 Task: Create a due date automation trigger when advanced on, on the monday after a card is due add fields without custom field "Resume" set to a date more than 1 working days ago at 11:00 AM.
Action: Mouse moved to (815, 238)
Screenshot: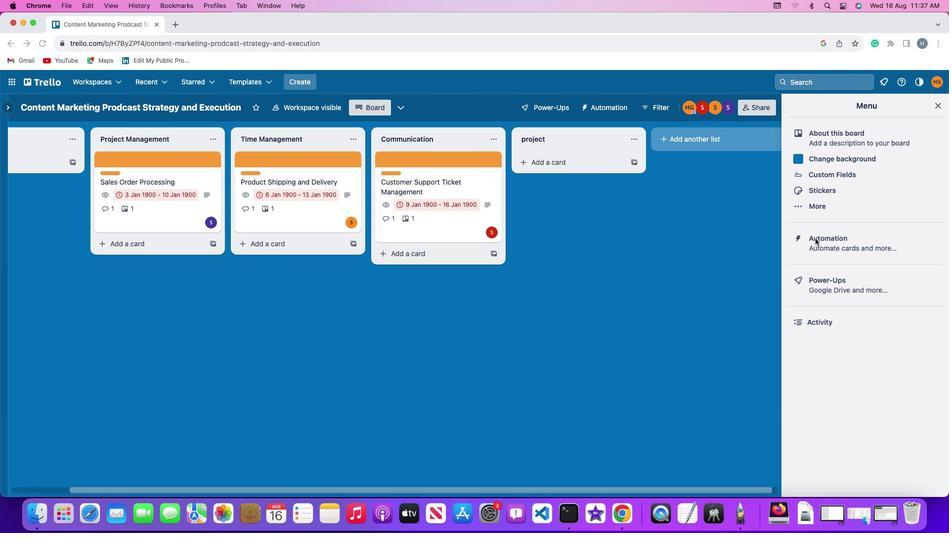 
Action: Mouse pressed left at (815, 238)
Screenshot: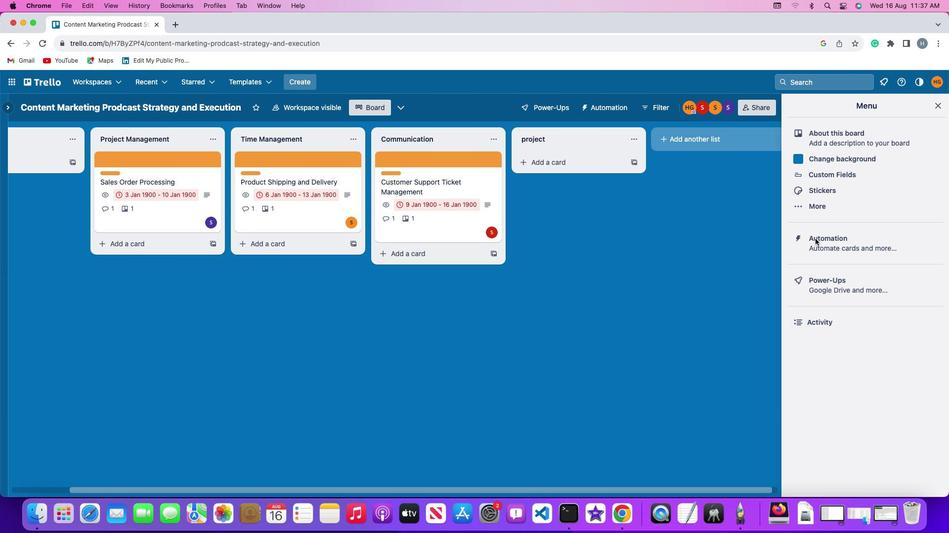 
Action: Mouse pressed left at (815, 238)
Screenshot: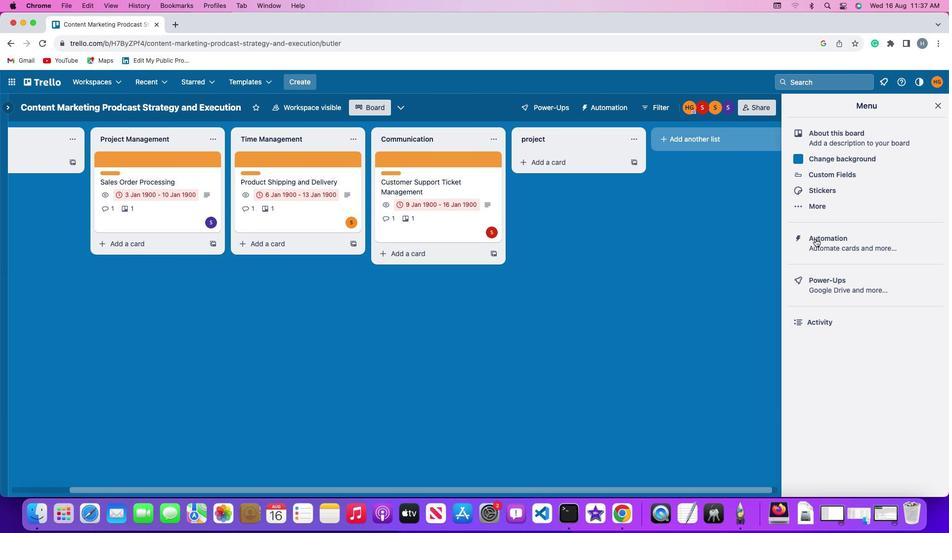 
Action: Mouse moved to (72, 230)
Screenshot: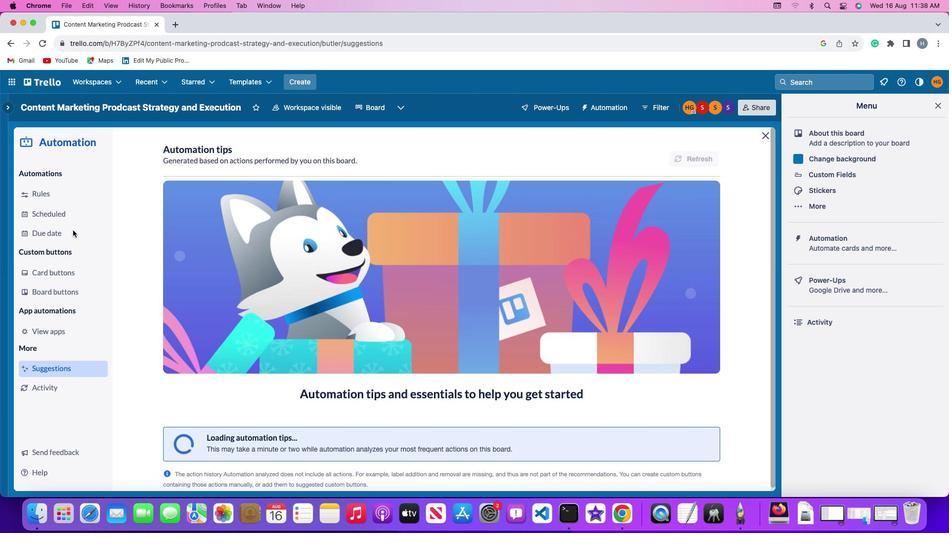 
Action: Mouse pressed left at (72, 230)
Screenshot: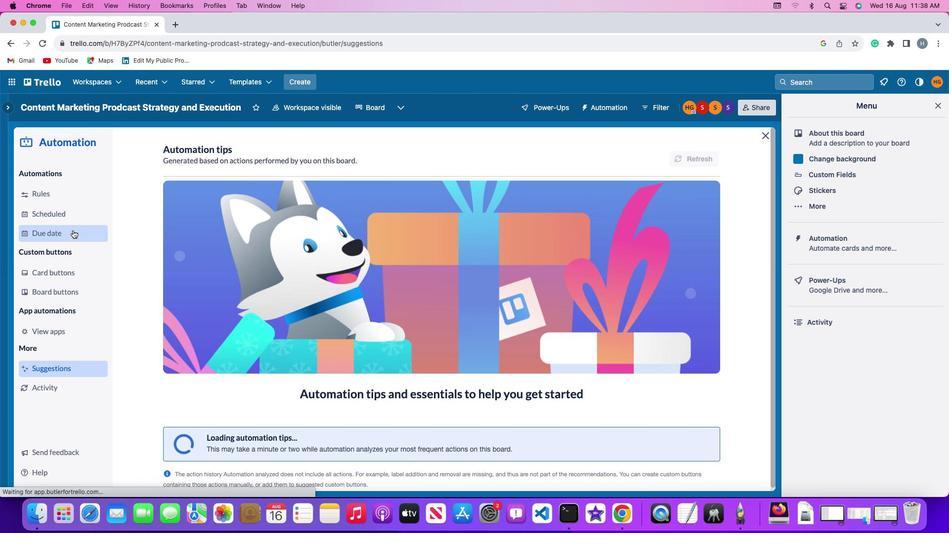 
Action: Mouse moved to (670, 149)
Screenshot: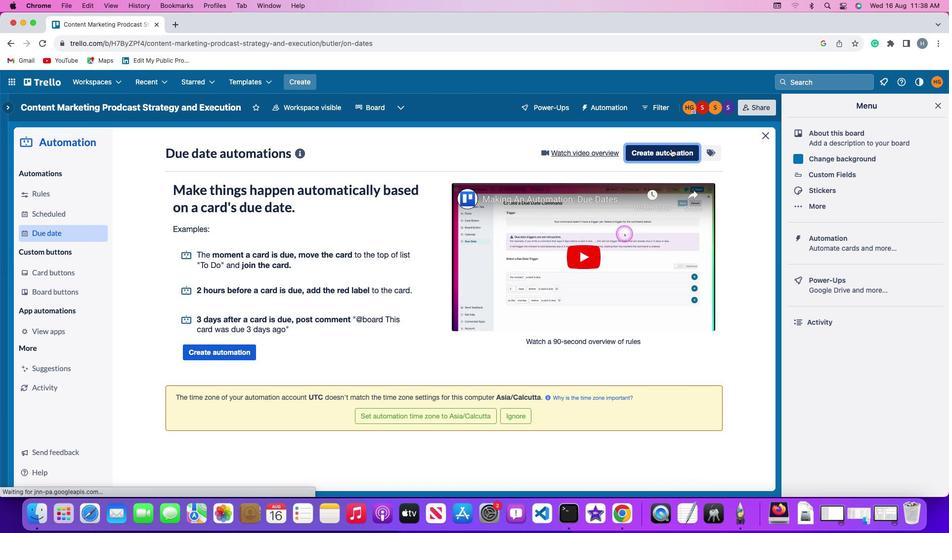 
Action: Mouse pressed left at (670, 149)
Screenshot: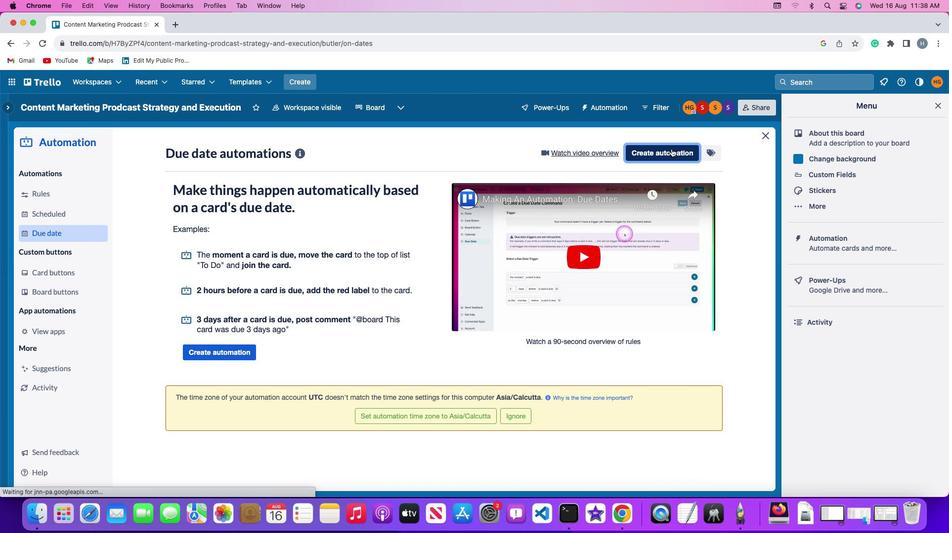 
Action: Mouse moved to (195, 246)
Screenshot: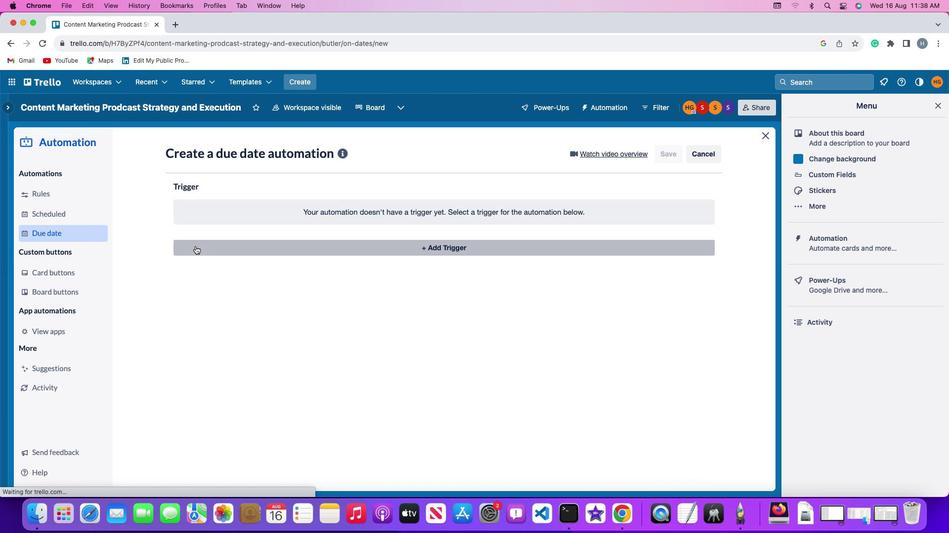 
Action: Mouse pressed left at (195, 246)
Screenshot: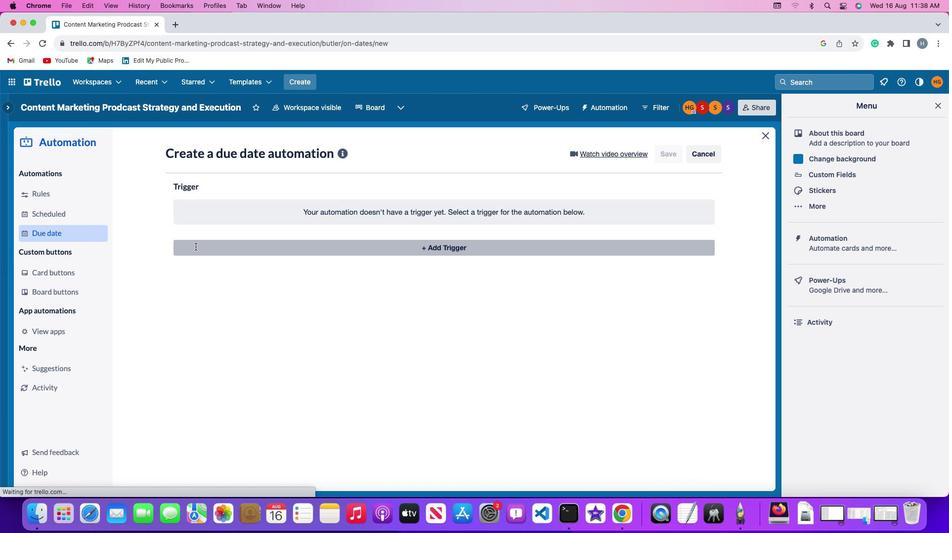 
Action: Mouse moved to (218, 433)
Screenshot: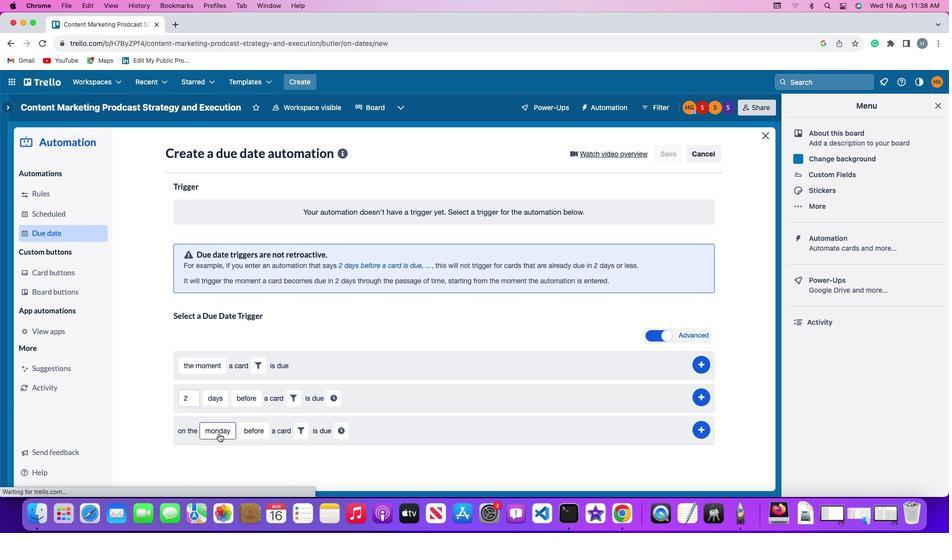 
Action: Mouse pressed left at (218, 433)
Screenshot: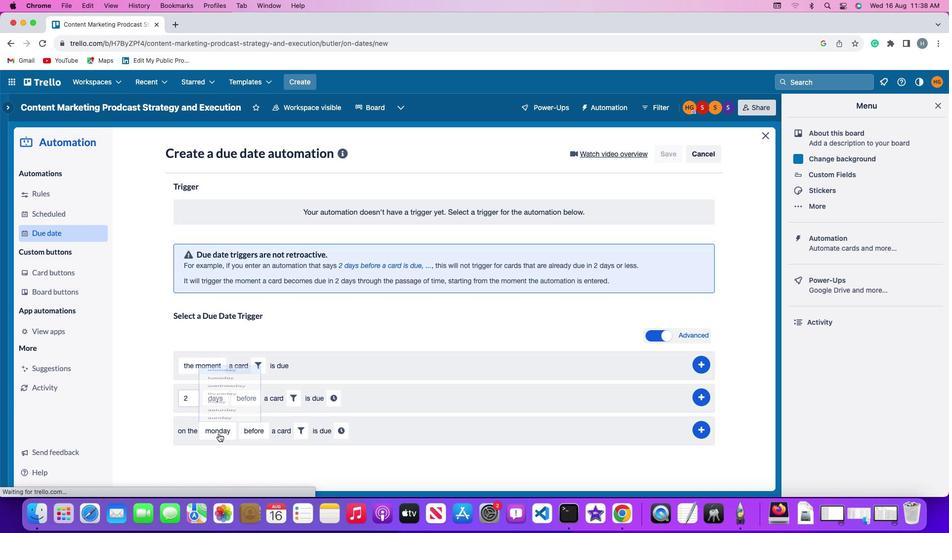 
Action: Mouse moved to (240, 294)
Screenshot: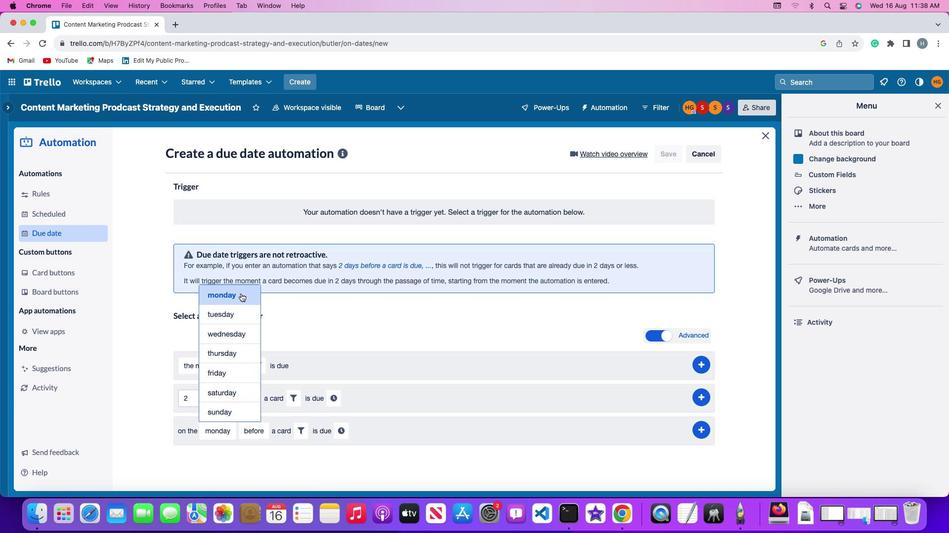 
Action: Mouse pressed left at (240, 294)
Screenshot: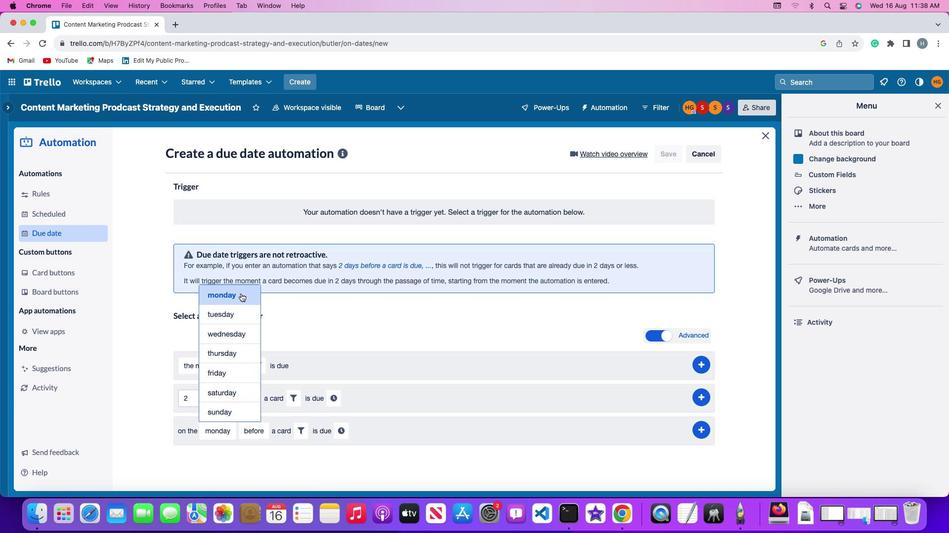 
Action: Mouse moved to (252, 430)
Screenshot: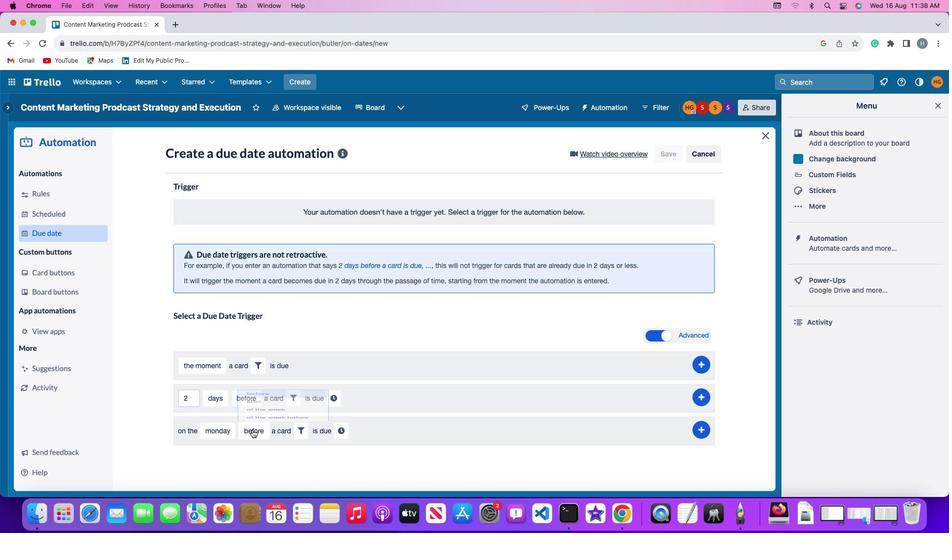 
Action: Mouse pressed left at (252, 430)
Screenshot: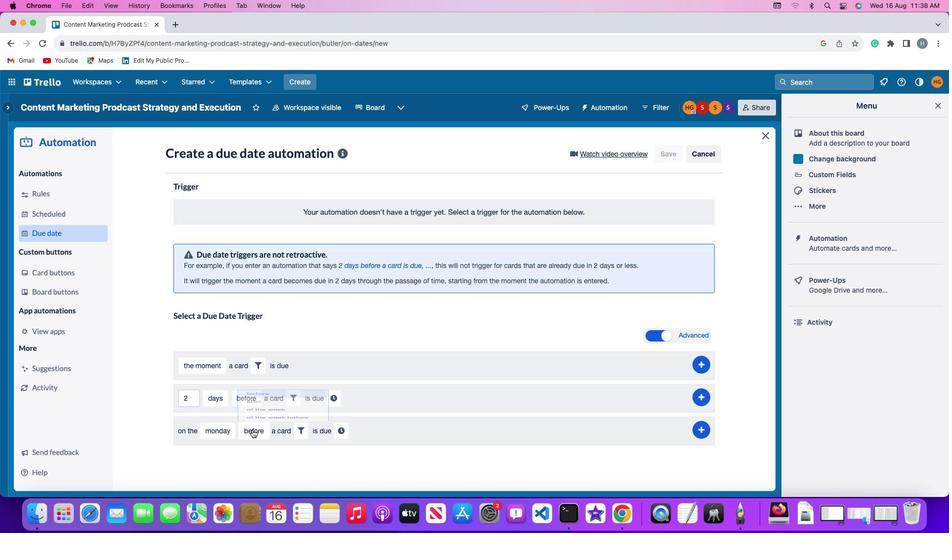 
Action: Mouse moved to (265, 370)
Screenshot: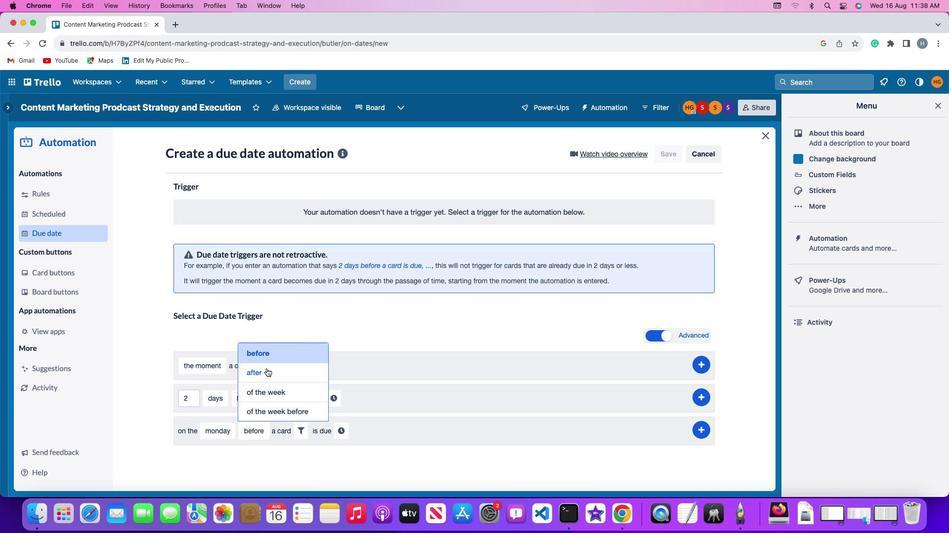 
Action: Mouse pressed left at (265, 370)
Screenshot: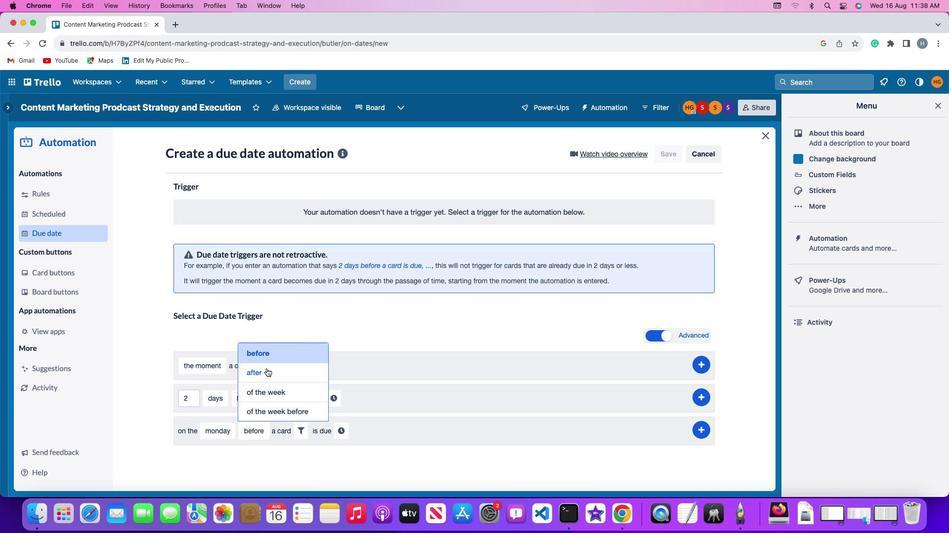 
Action: Mouse moved to (295, 431)
Screenshot: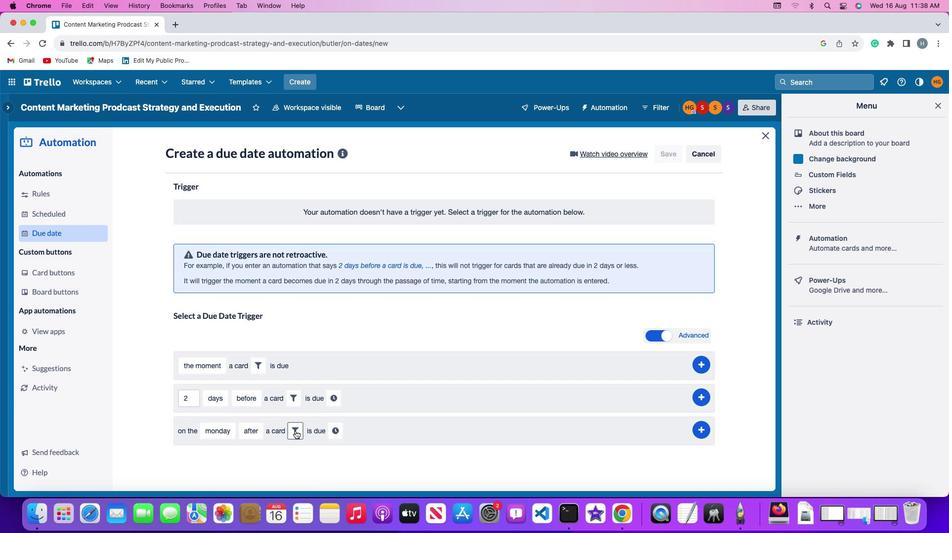 
Action: Mouse pressed left at (295, 431)
Screenshot: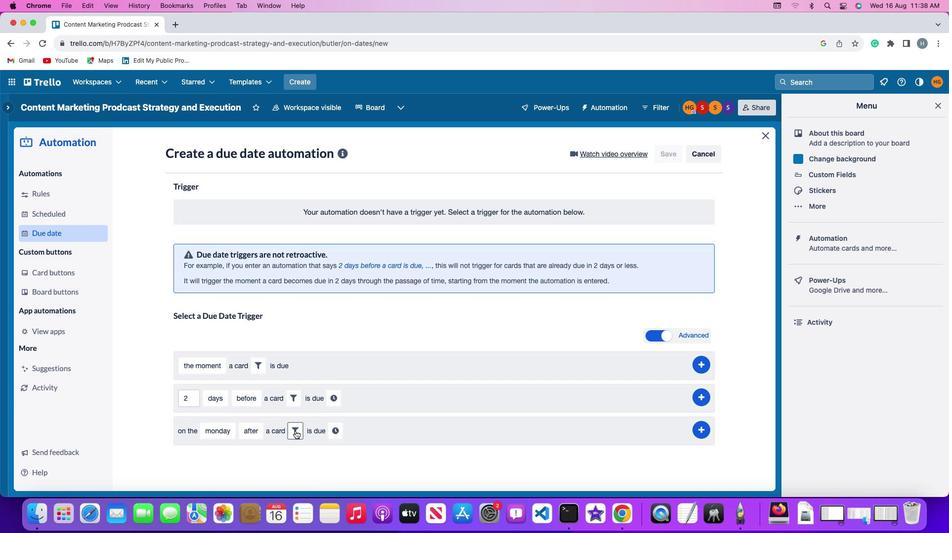 
Action: Mouse moved to (460, 463)
Screenshot: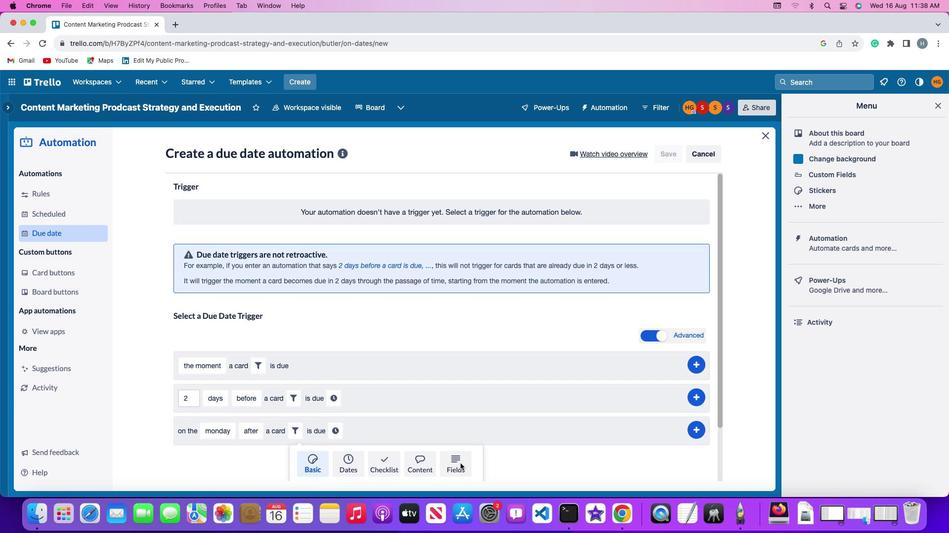 
Action: Mouse pressed left at (460, 463)
Screenshot: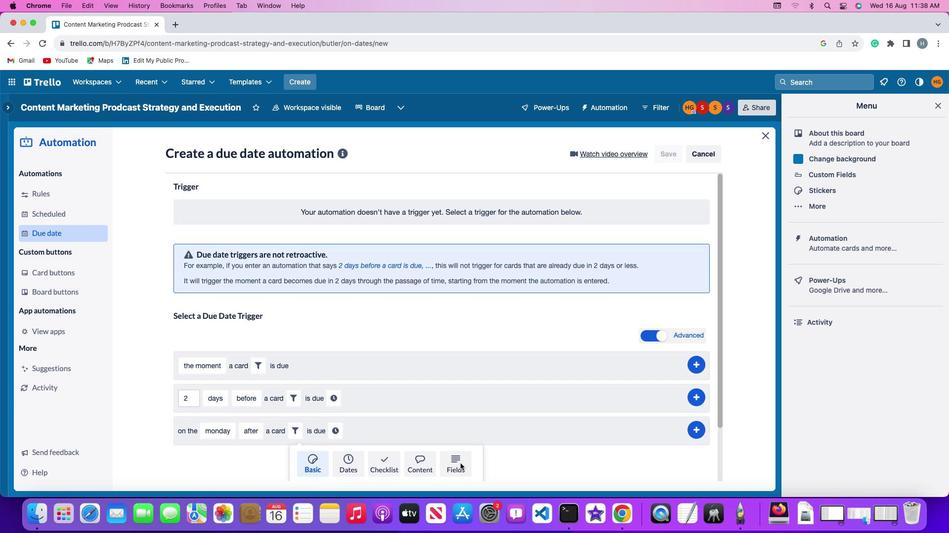
Action: Mouse moved to (263, 471)
Screenshot: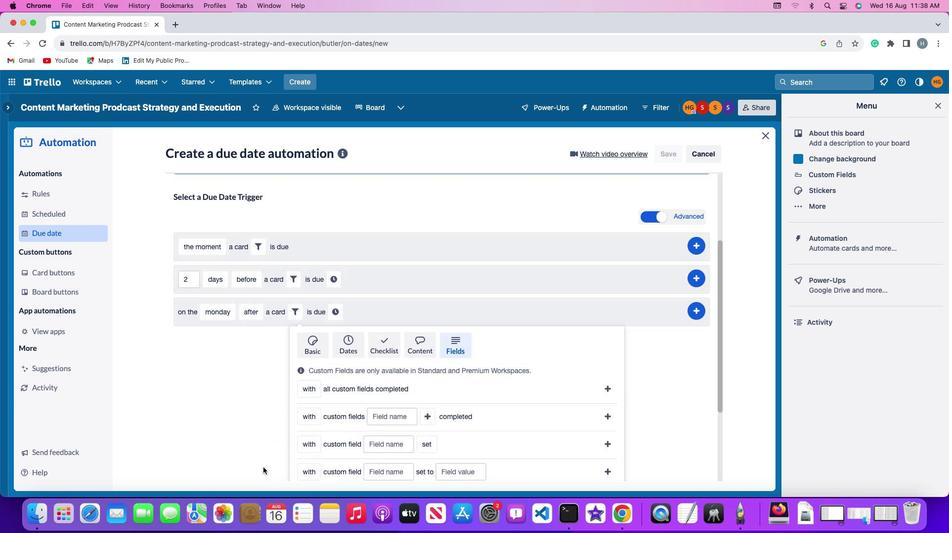 
Action: Mouse scrolled (263, 471) with delta (0, 0)
Screenshot: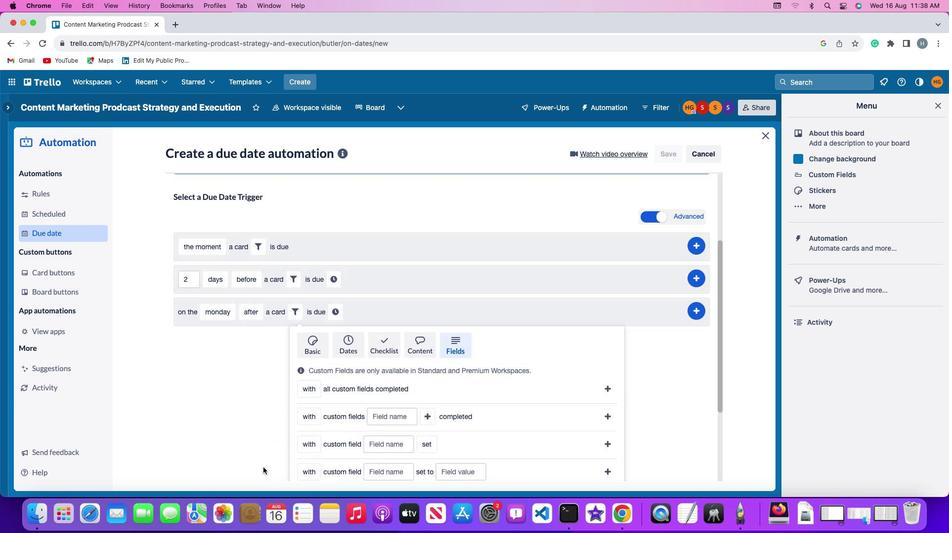
Action: Mouse scrolled (263, 471) with delta (0, 0)
Screenshot: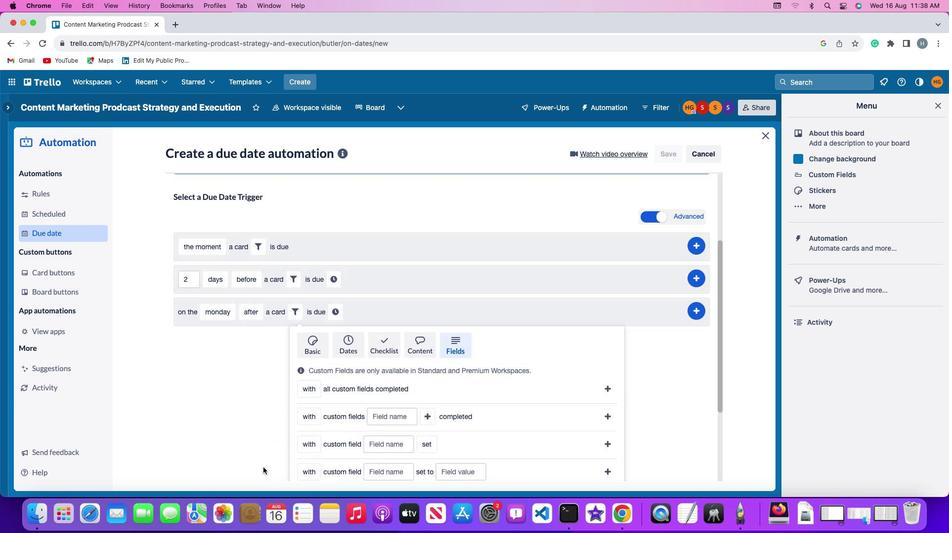 
Action: Mouse scrolled (263, 471) with delta (0, -1)
Screenshot: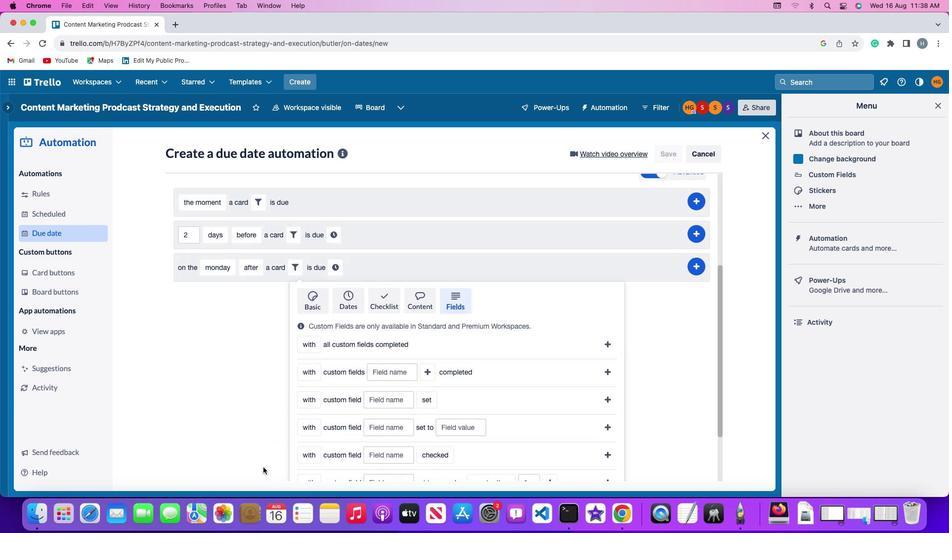 
Action: Mouse moved to (263, 470)
Screenshot: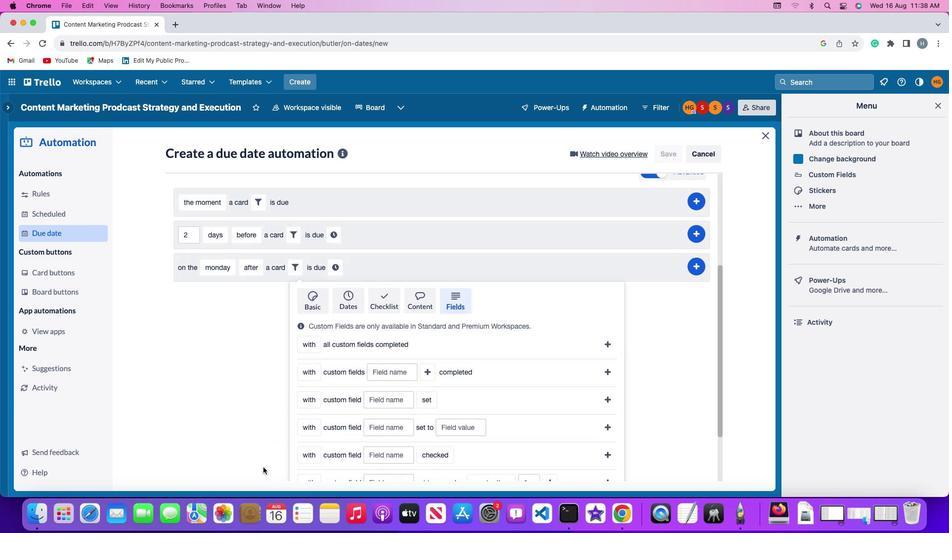 
Action: Mouse scrolled (263, 470) with delta (0, -2)
Screenshot: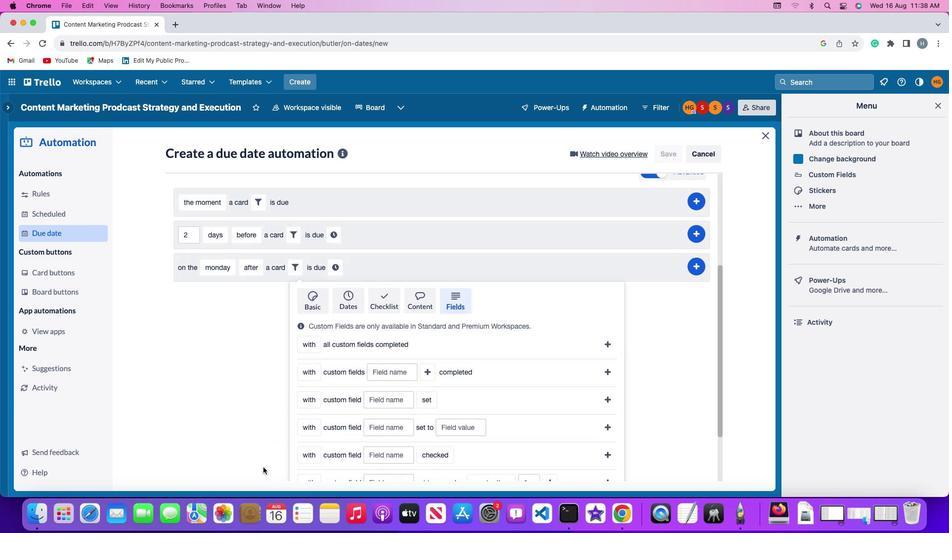 
Action: Mouse moved to (263, 468)
Screenshot: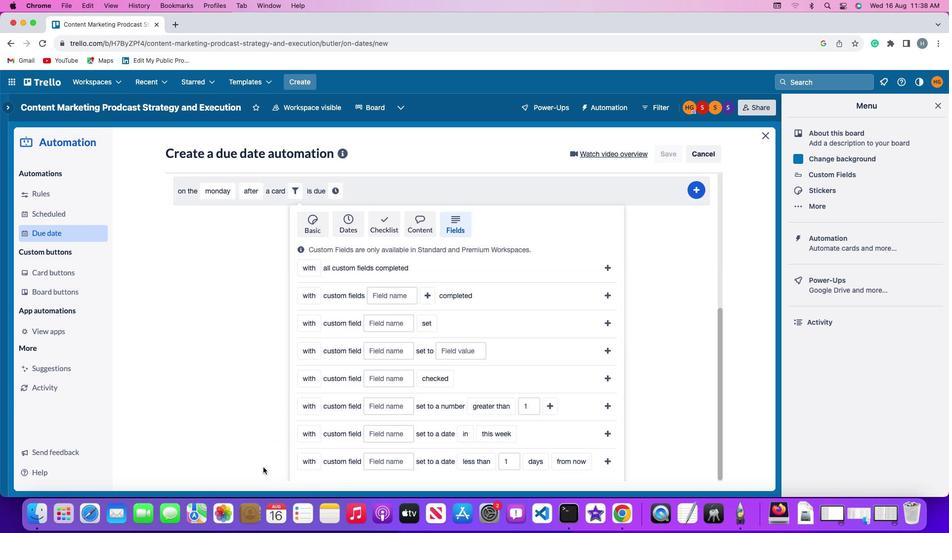 
Action: Mouse scrolled (263, 468) with delta (0, -2)
Screenshot: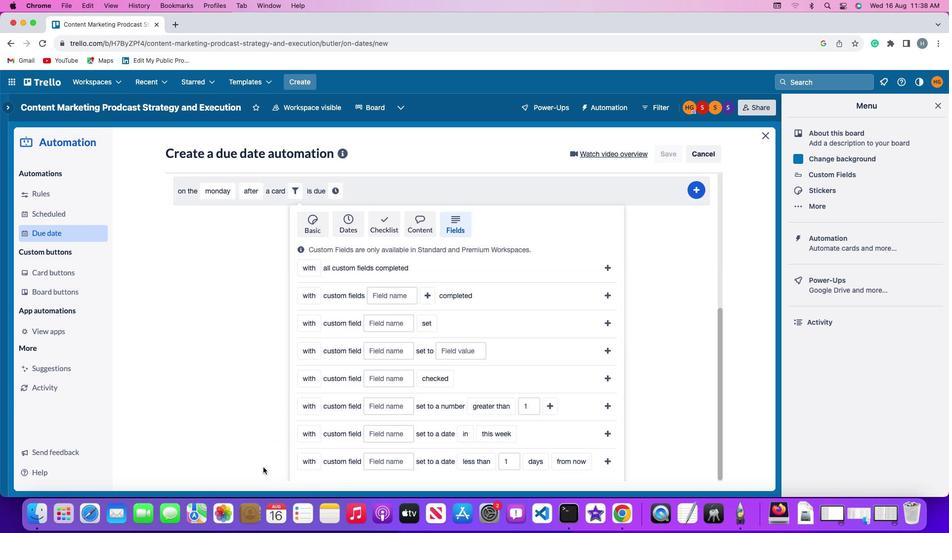 
Action: Mouse moved to (263, 467)
Screenshot: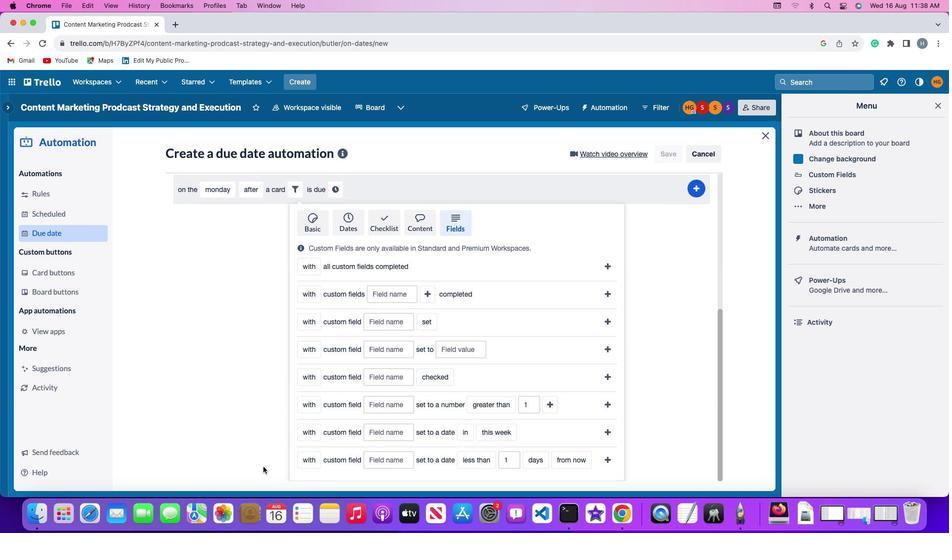 
Action: Mouse scrolled (263, 467) with delta (0, 0)
Screenshot: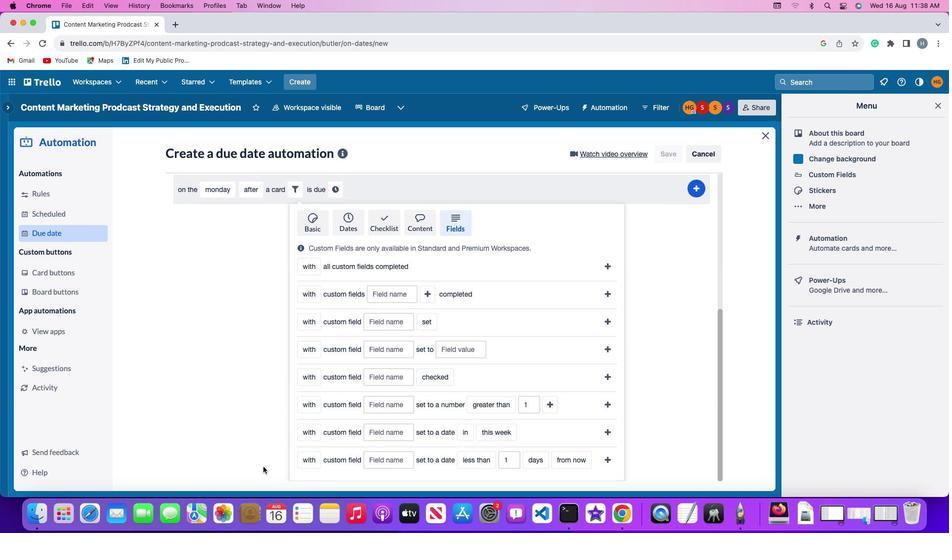 
Action: Mouse scrolled (263, 467) with delta (0, 0)
Screenshot: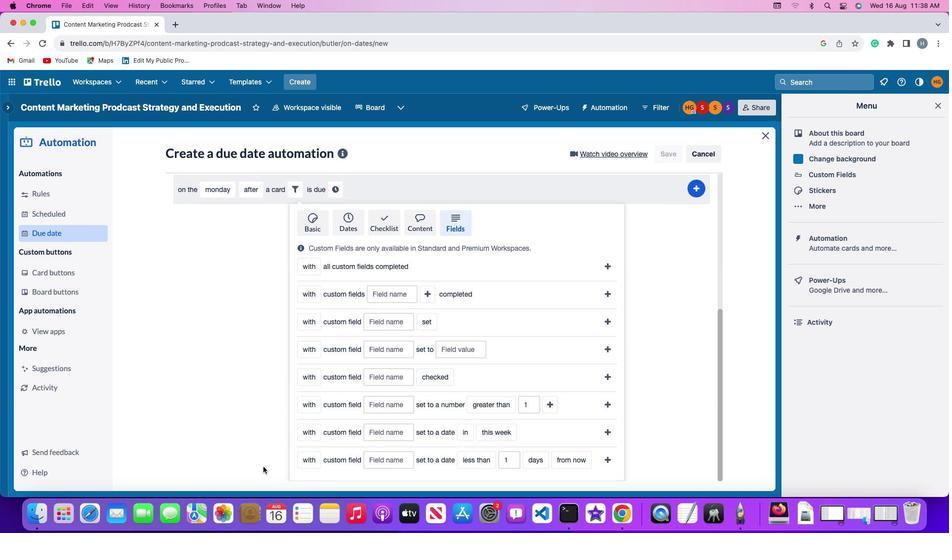 
Action: Mouse scrolled (263, 467) with delta (0, -1)
Screenshot: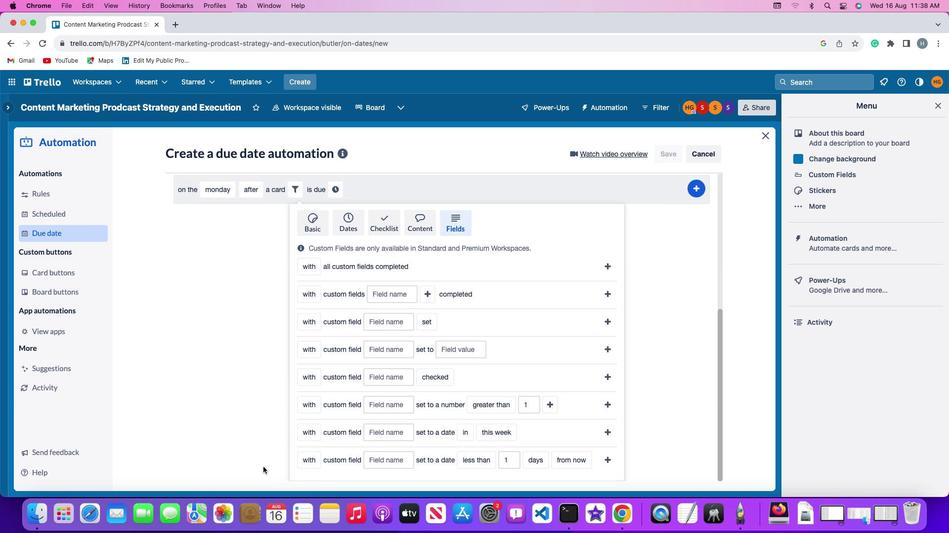 
Action: Mouse scrolled (263, 467) with delta (0, -2)
Screenshot: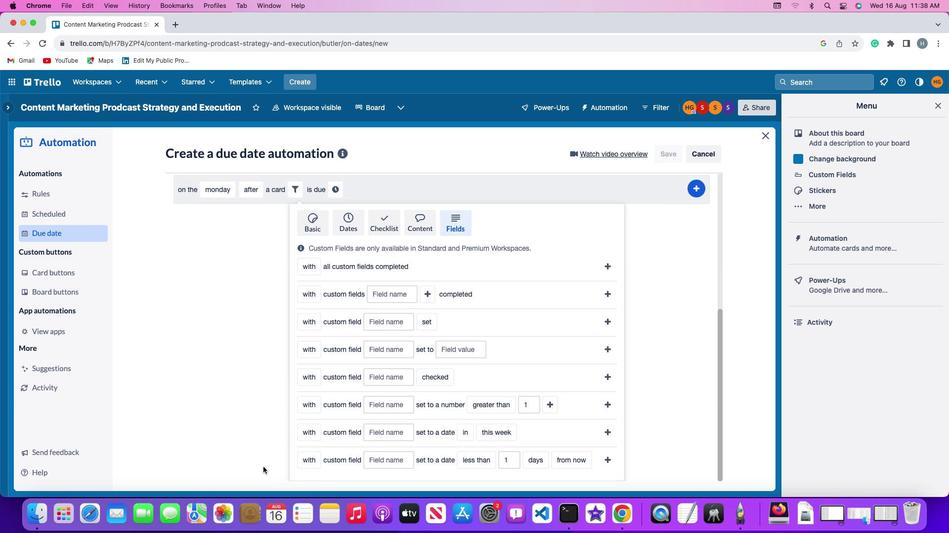 
Action: Mouse scrolled (263, 467) with delta (0, -2)
Screenshot: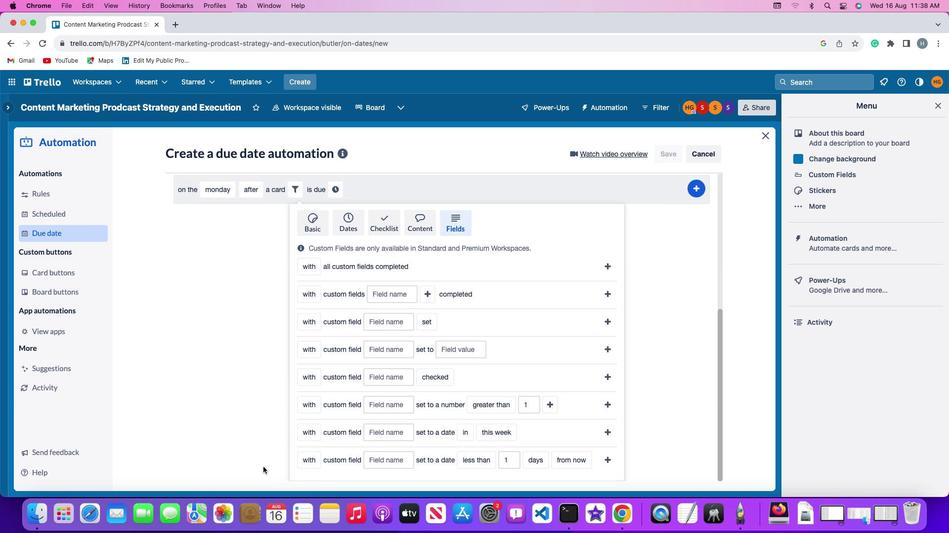 
Action: Mouse moved to (260, 464)
Screenshot: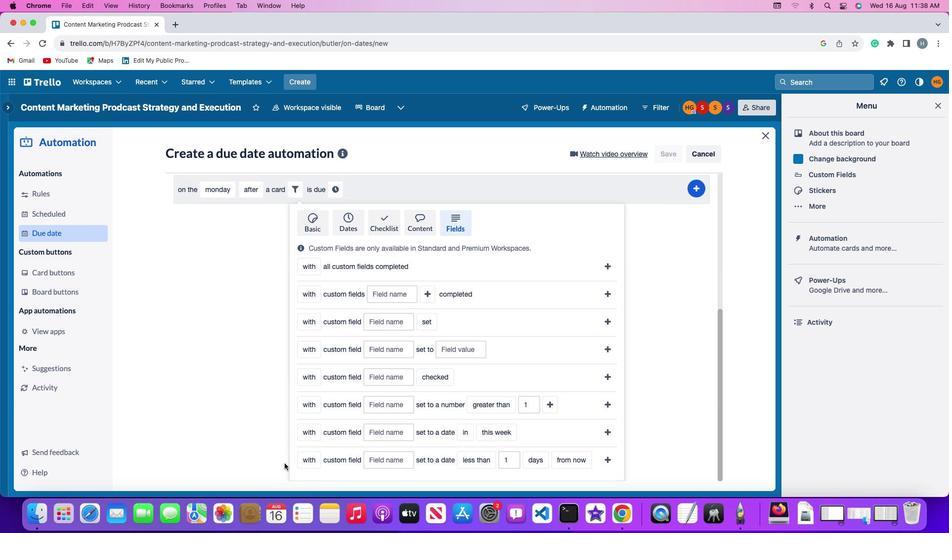 
Action: Mouse scrolled (260, 464) with delta (0, 0)
Screenshot: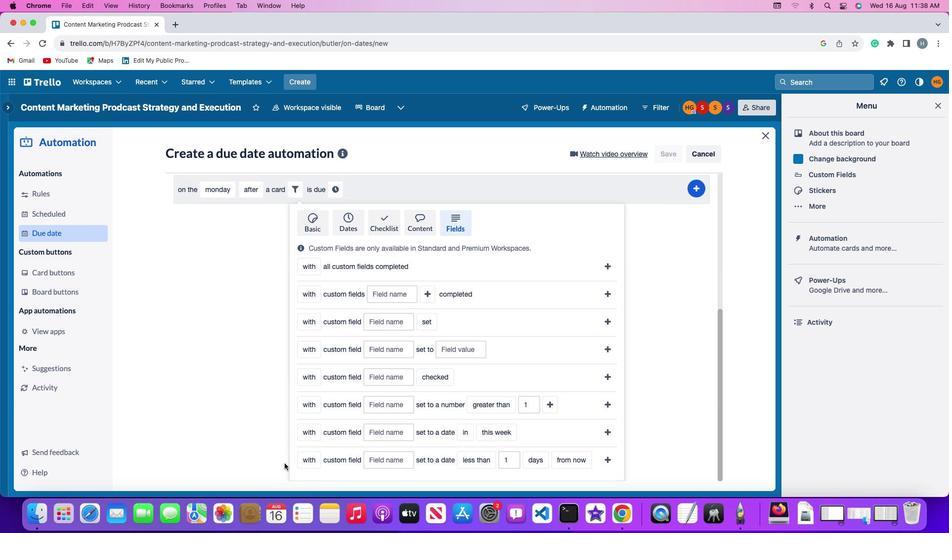 
Action: Mouse moved to (260, 464)
Screenshot: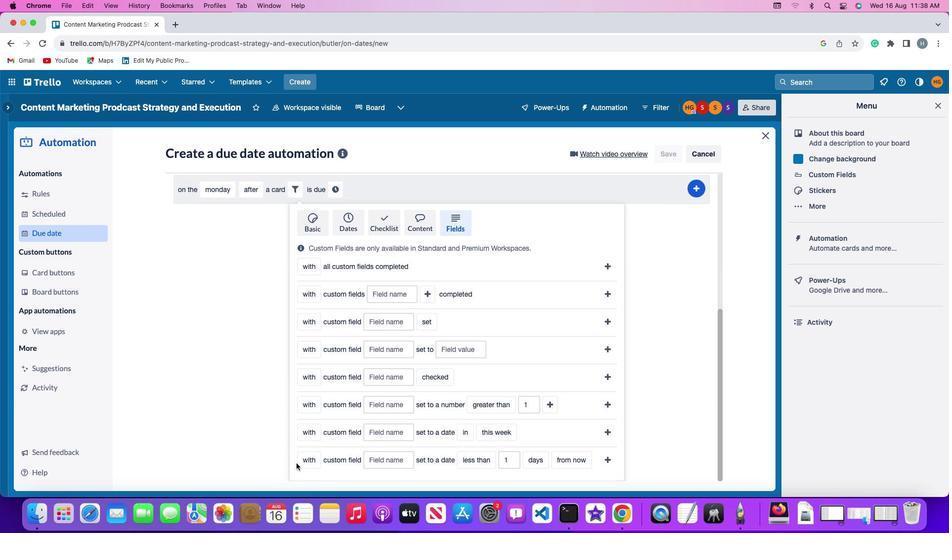 
Action: Mouse scrolled (260, 464) with delta (0, 0)
Screenshot: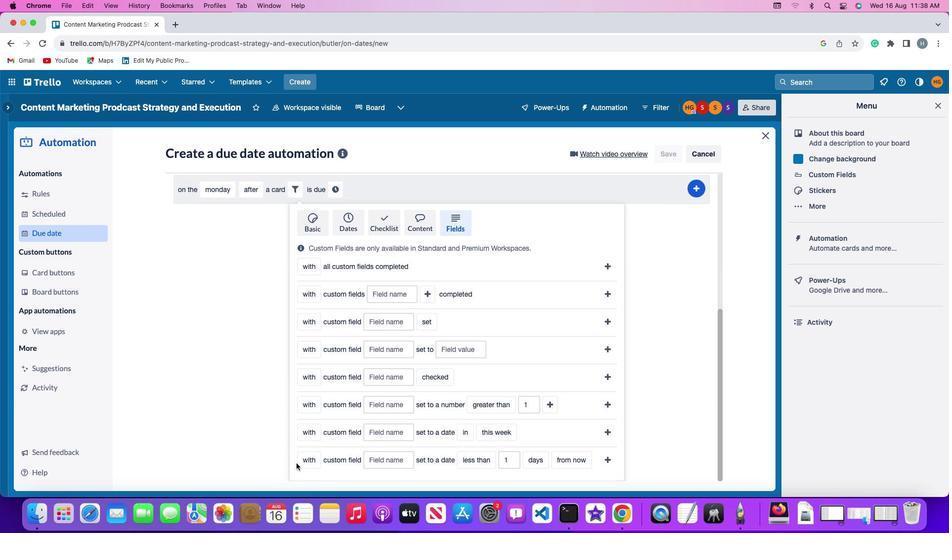 
Action: Mouse moved to (308, 460)
Screenshot: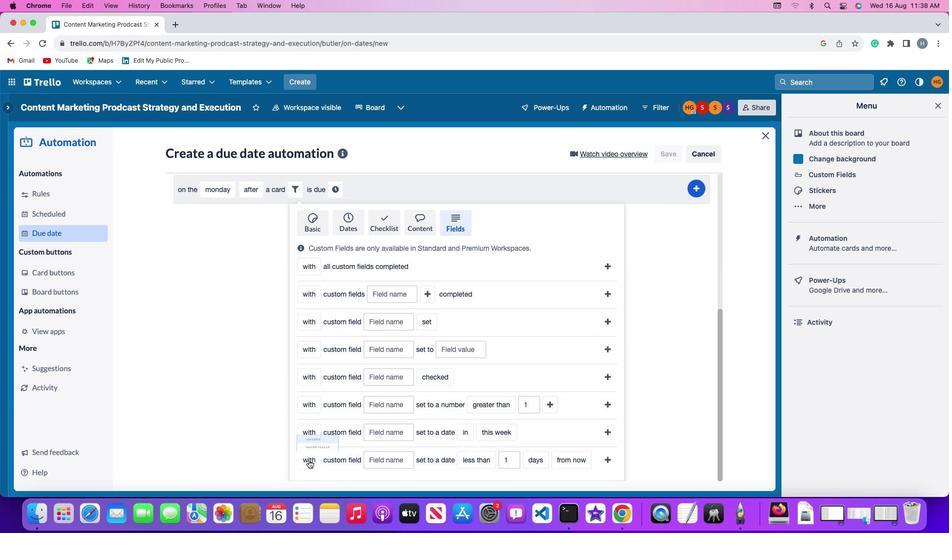 
Action: Mouse pressed left at (308, 460)
Screenshot: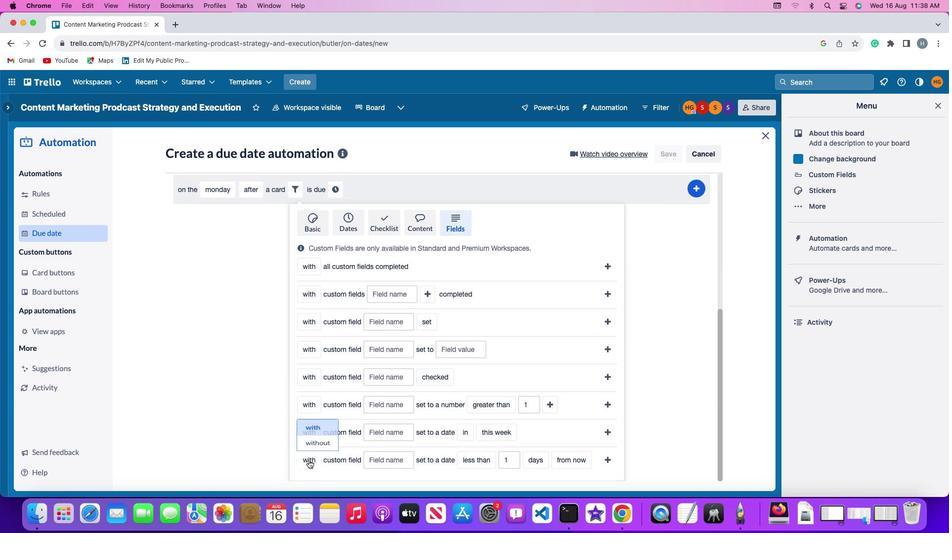 
Action: Mouse moved to (310, 443)
Screenshot: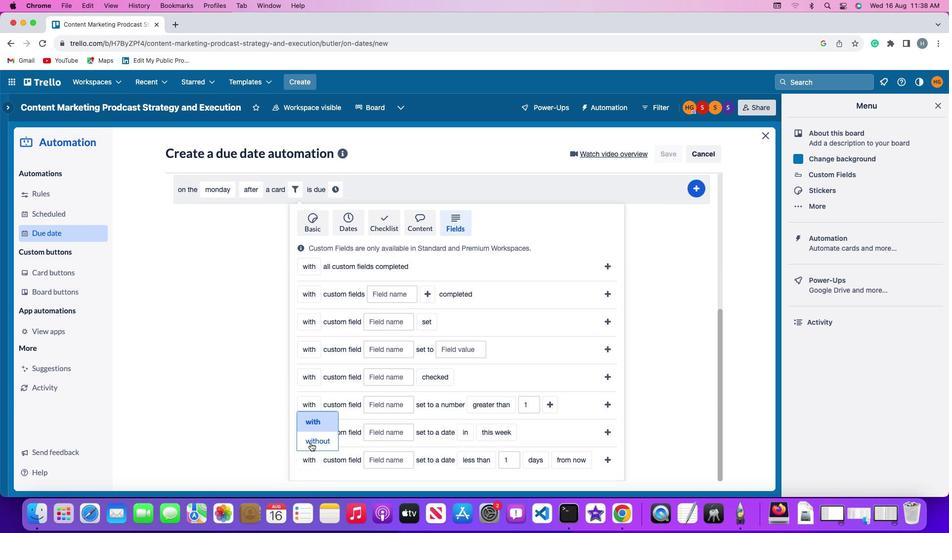 
Action: Mouse pressed left at (310, 443)
Screenshot: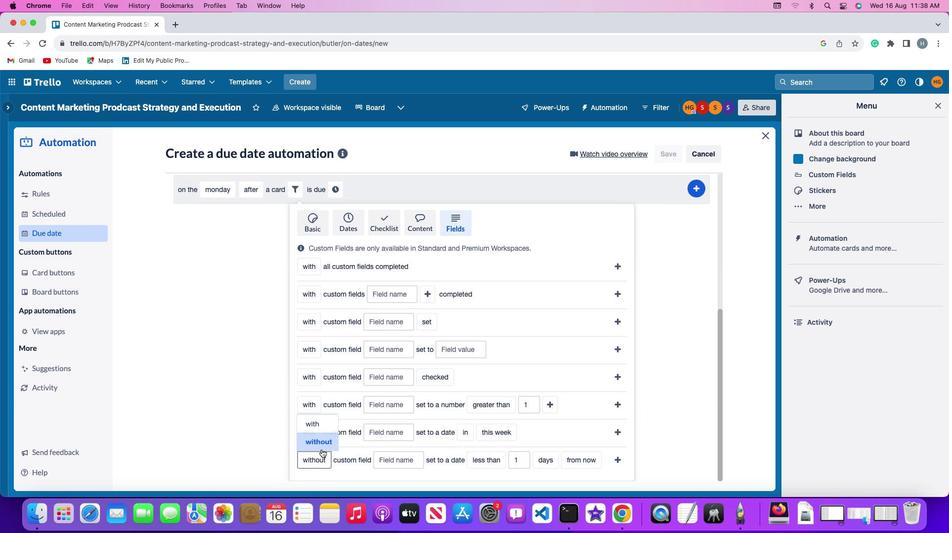 
Action: Mouse moved to (396, 460)
Screenshot: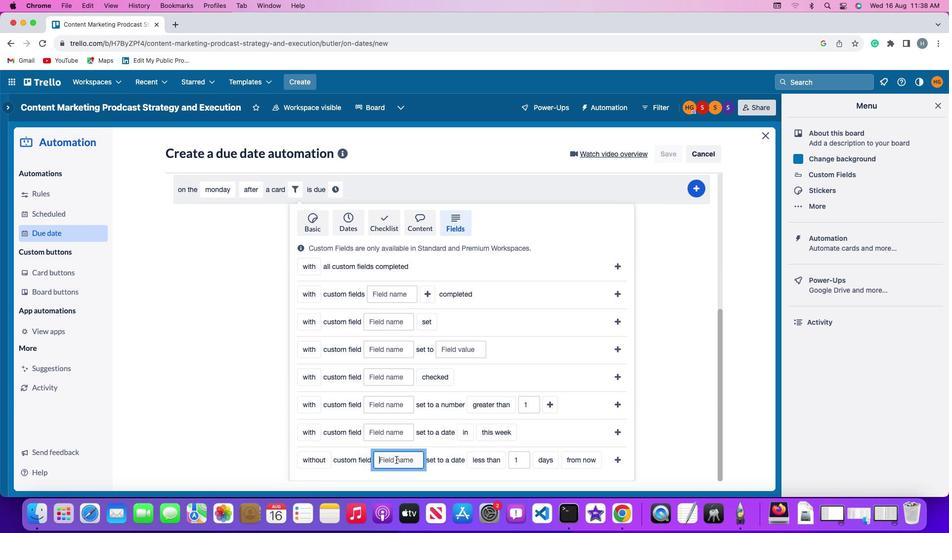 
Action: Mouse pressed left at (396, 460)
Screenshot: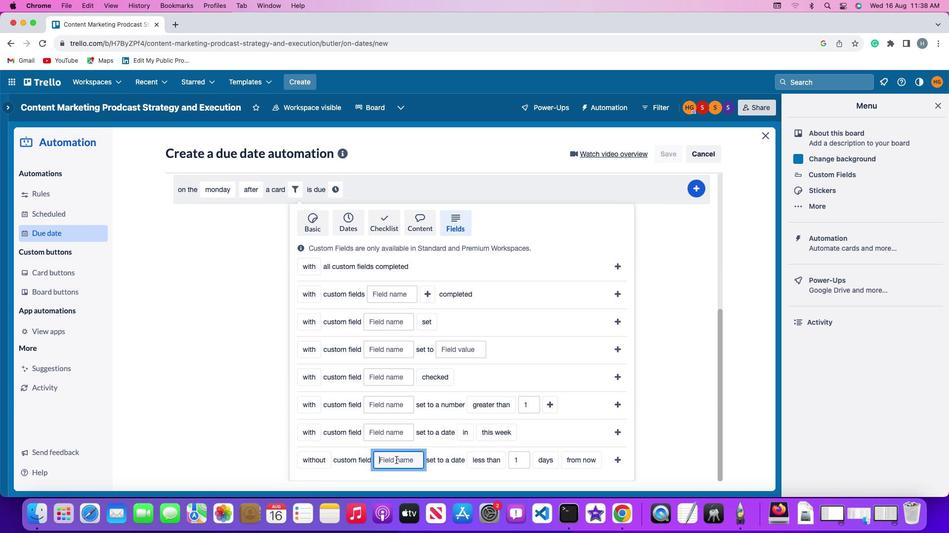 
Action: Mouse moved to (396, 460)
Screenshot: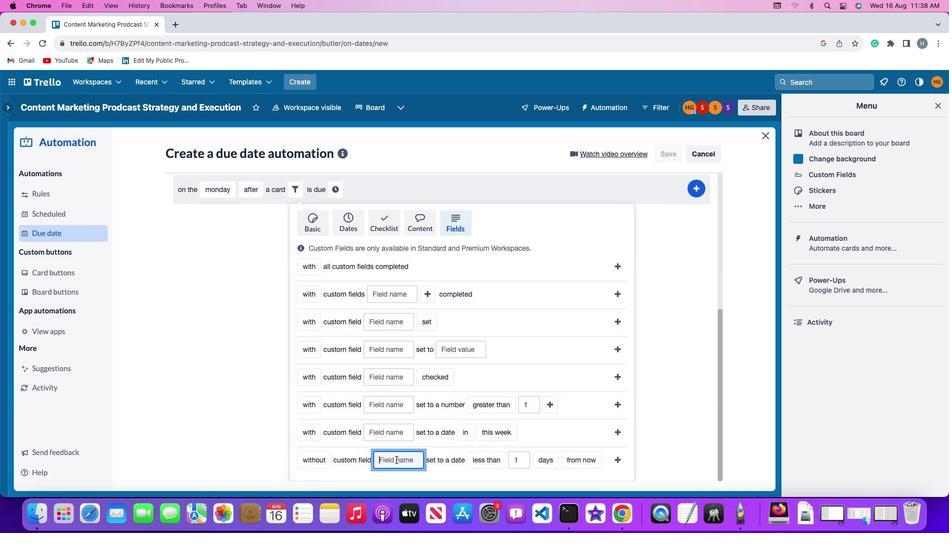 
Action: Key pressed Key.shift'R''e''s''u''m''e'
Screenshot: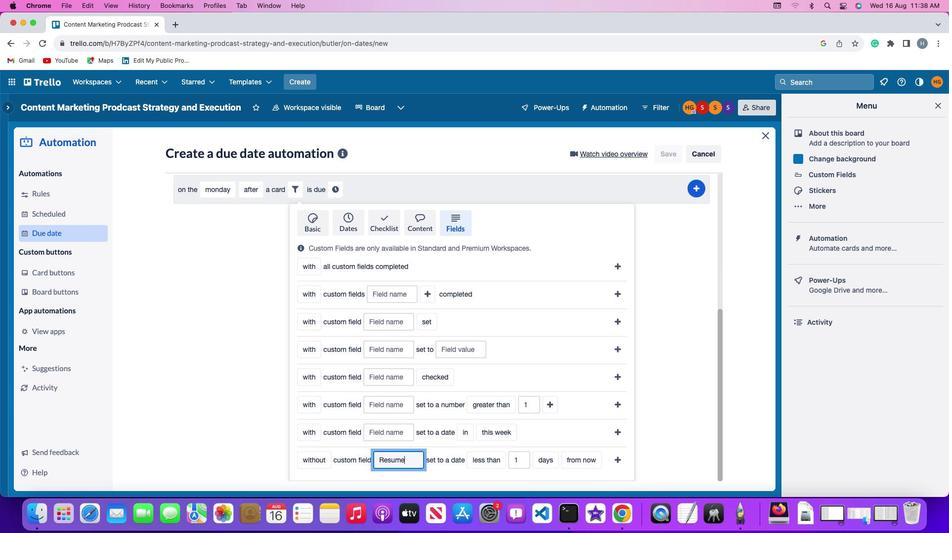 
Action: Mouse moved to (485, 459)
Screenshot: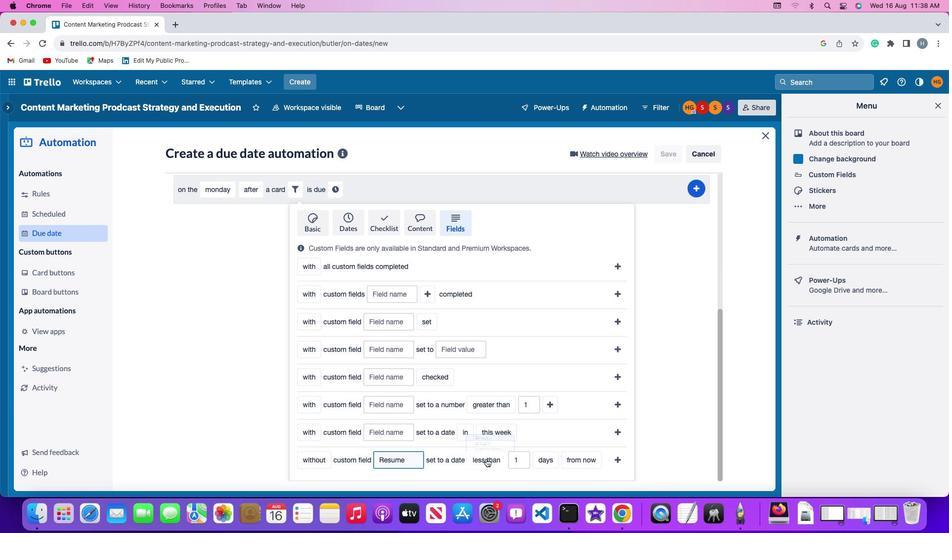 
Action: Mouse pressed left at (485, 459)
Screenshot: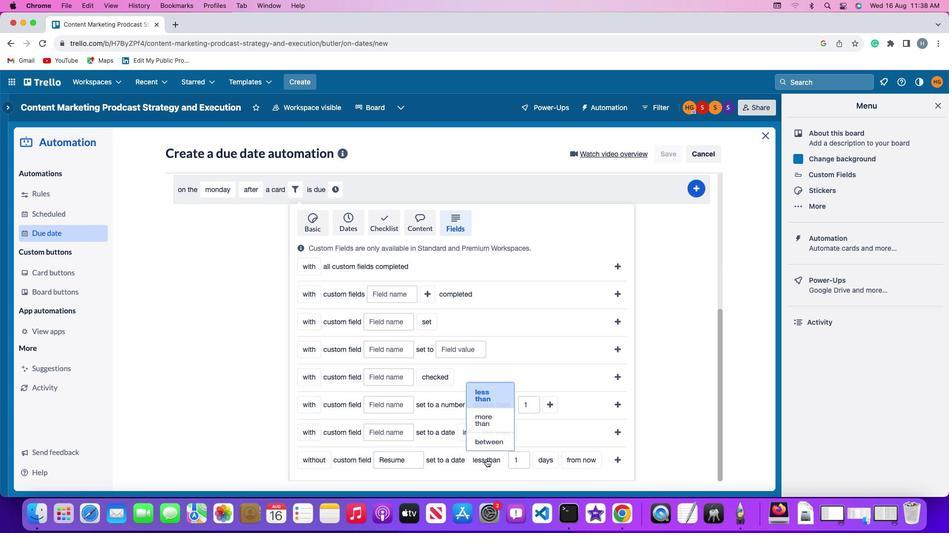 
Action: Mouse moved to (483, 415)
Screenshot: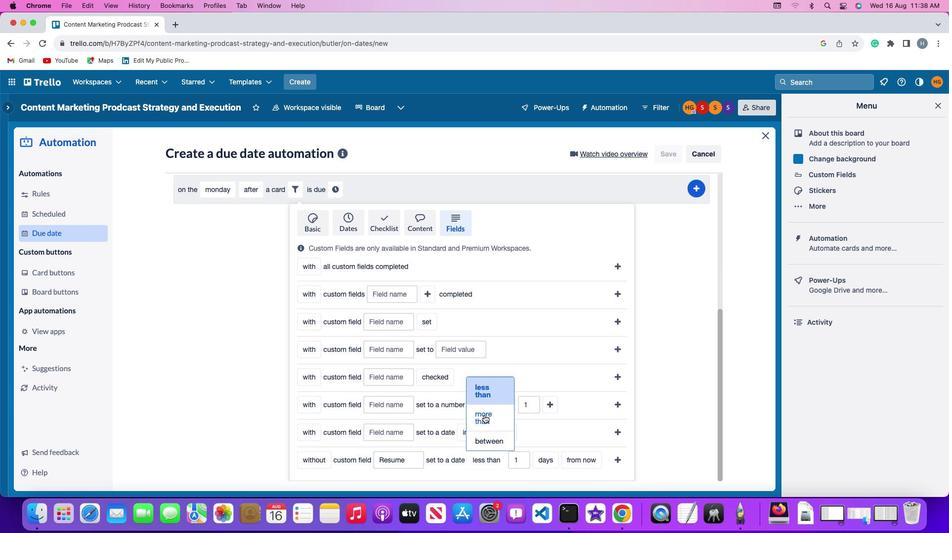
Action: Mouse pressed left at (483, 415)
Screenshot: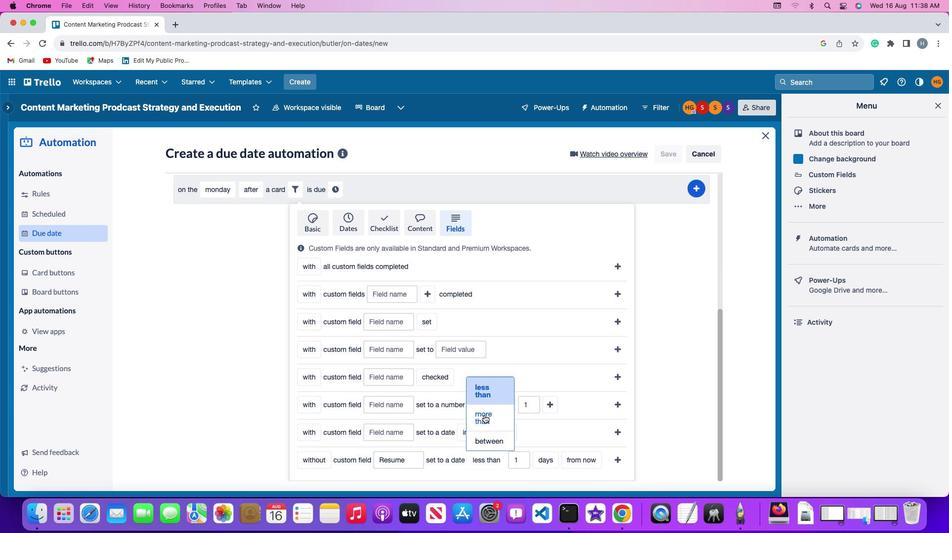 
Action: Mouse moved to (527, 459)
Screenshot: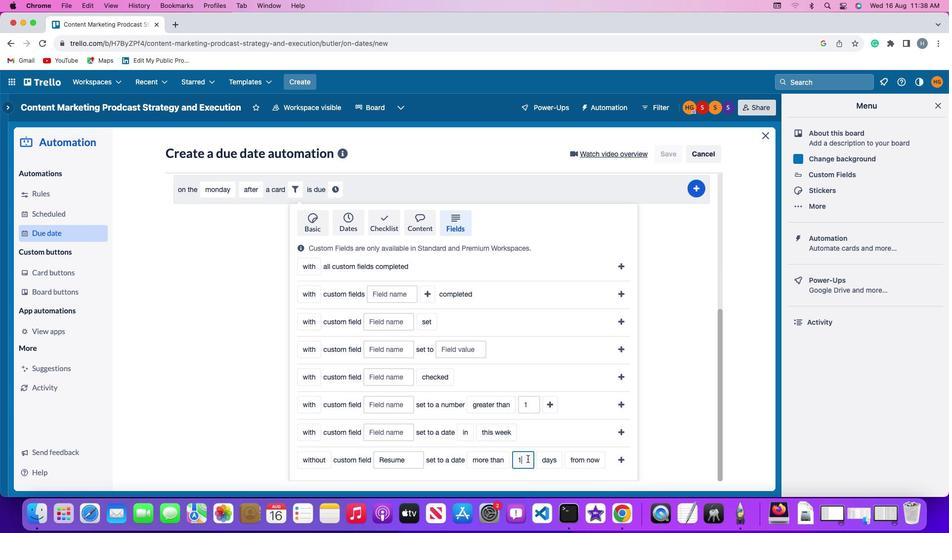 
Action: Mouse pressed left at (527, 459)
Screenshot: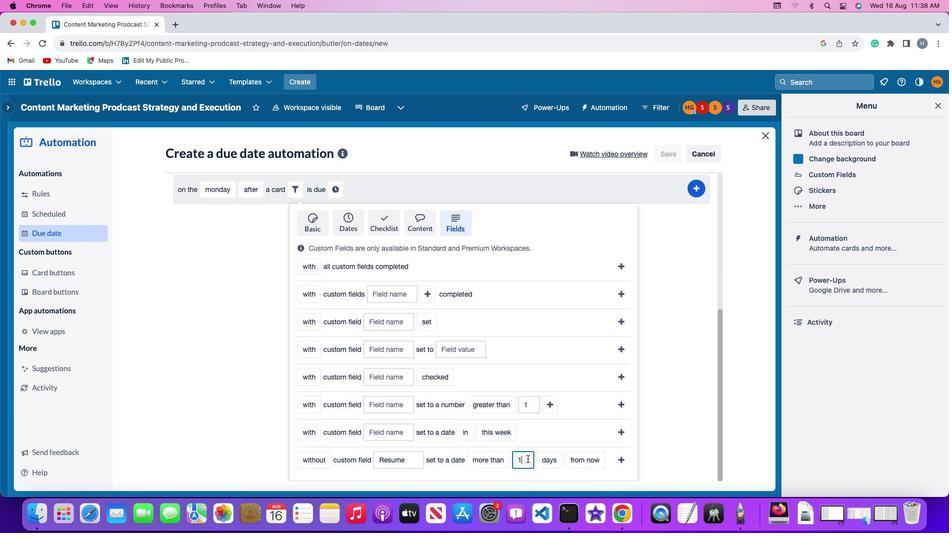 
Action: Key pressed Key.backspace
Screenshot: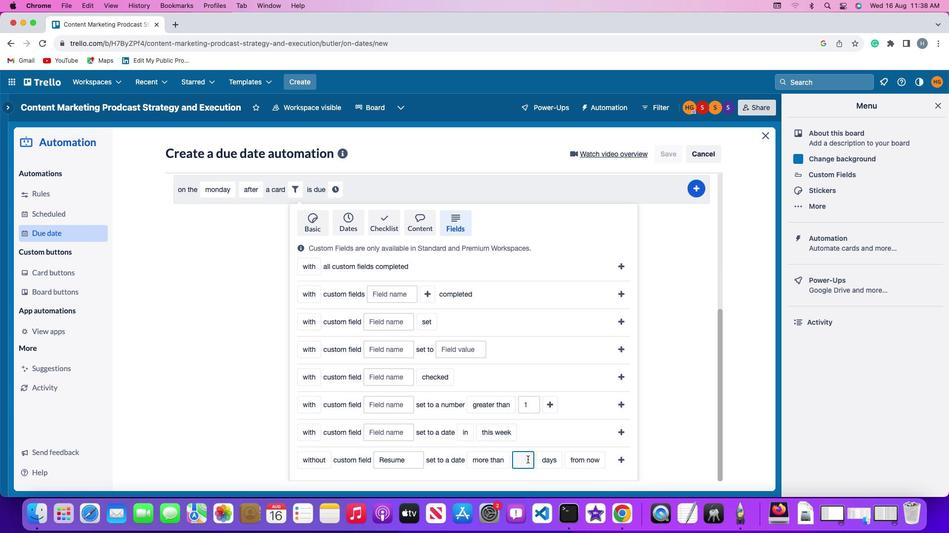
Action: Mouse moved to (527, 459)
Screenshot: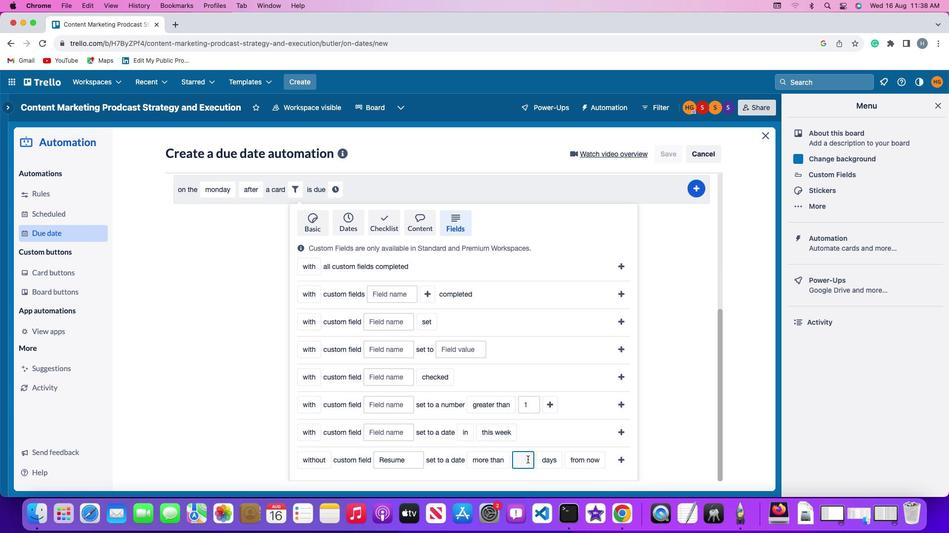 
Action: Key pressed '1'
Screenshot: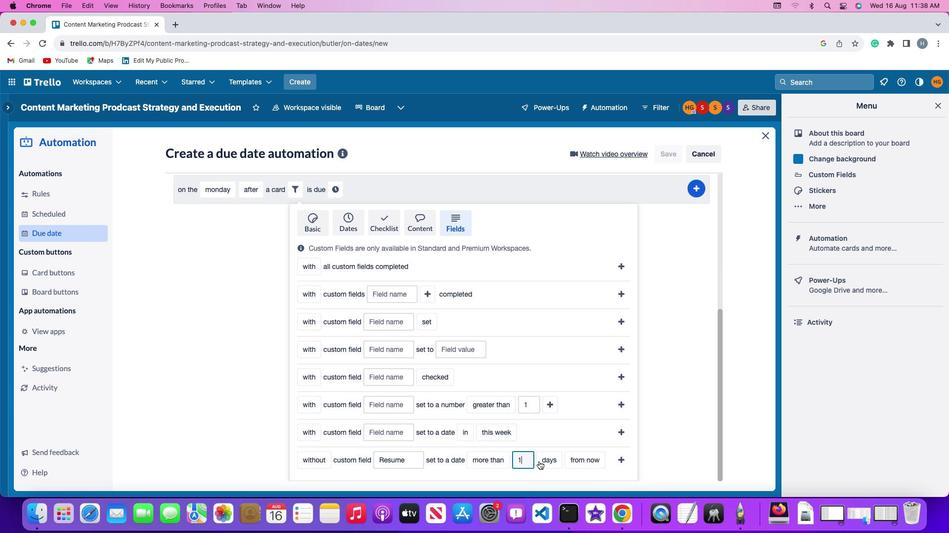 
Action: Mouse moved to (550, 462)
Screenshot: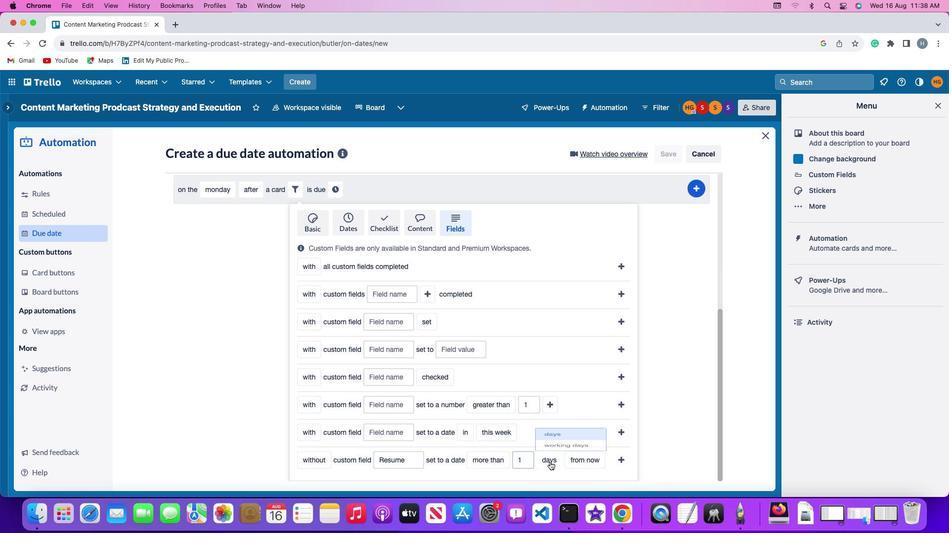
Action: Mouse pressed left at (550, 462)
Screenshot: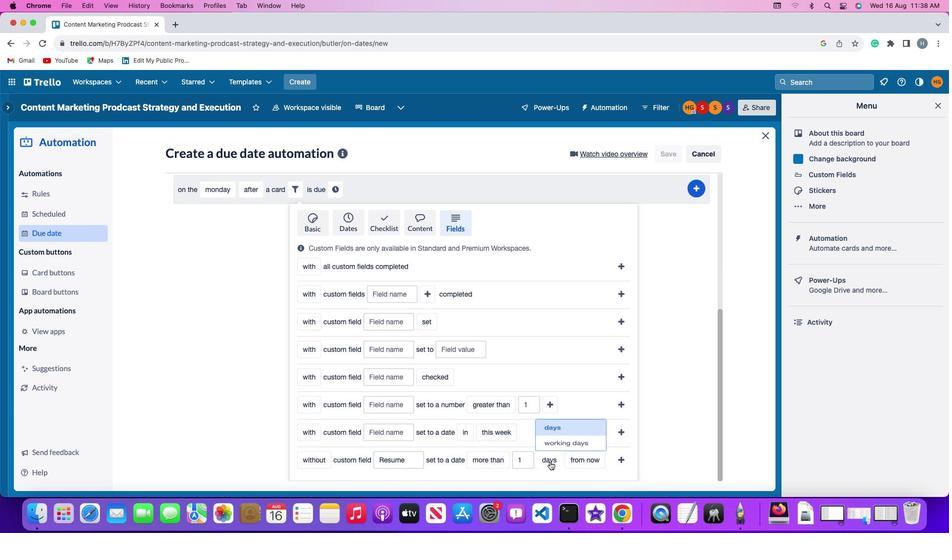 
Action: Mouse moved to (556, 439)
Screenshot: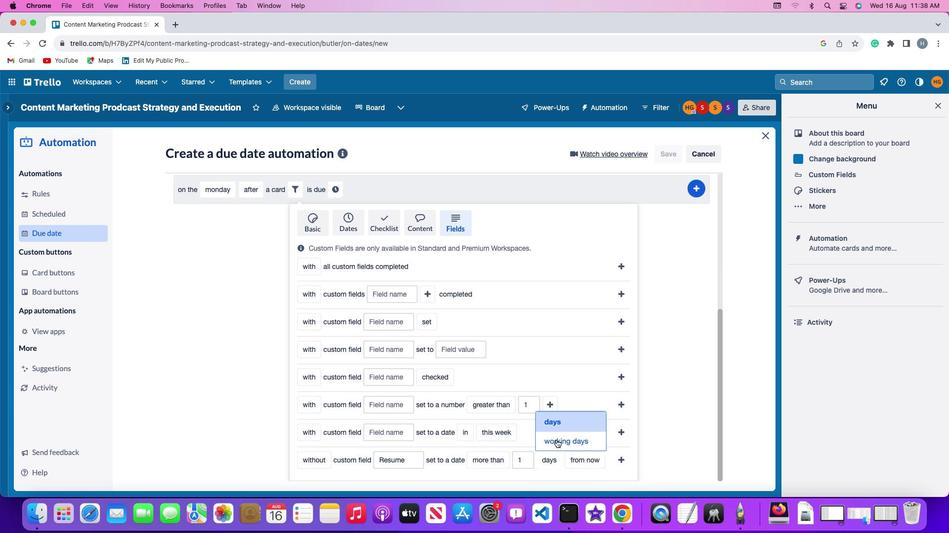 
Action: Mouse pressed left at (556, 439)
Screenshot: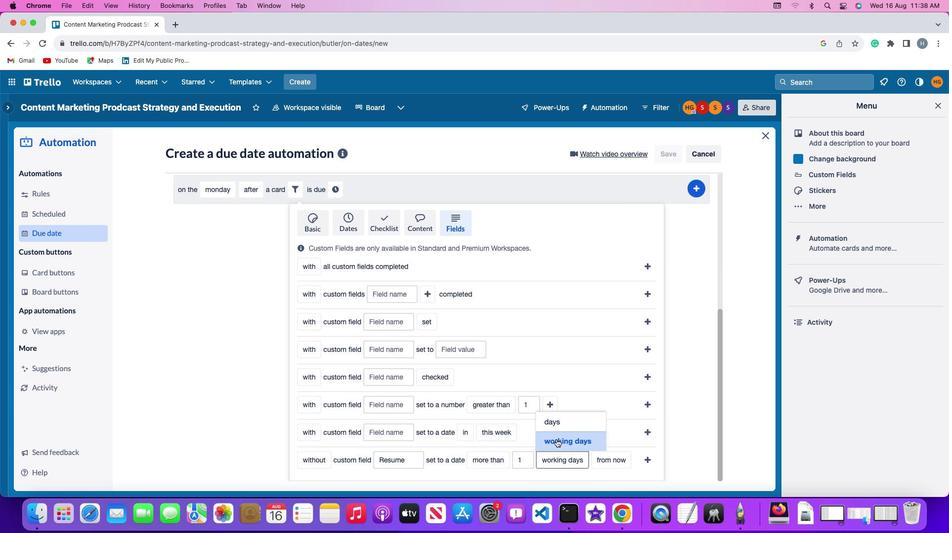 
Action: Mouse moved to (608, 457)
Screenshot: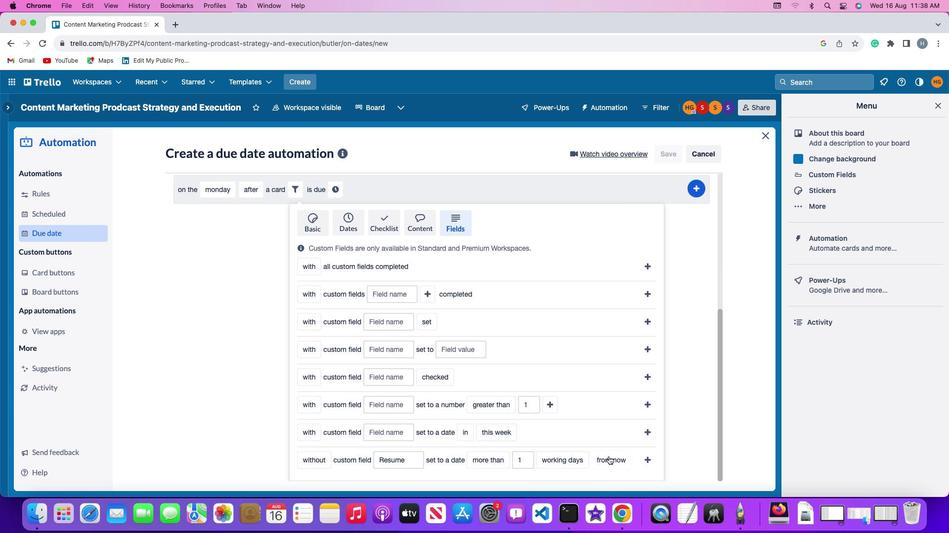 
Action: Mouse pressed left at (608, 457)
Screenshot: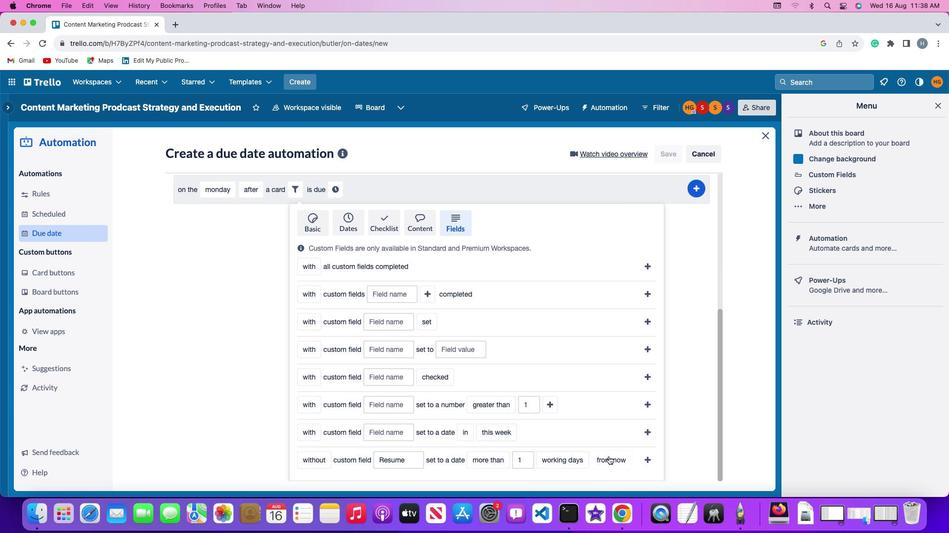 
Action: Mouse moved to (603, 443)
Screenshot: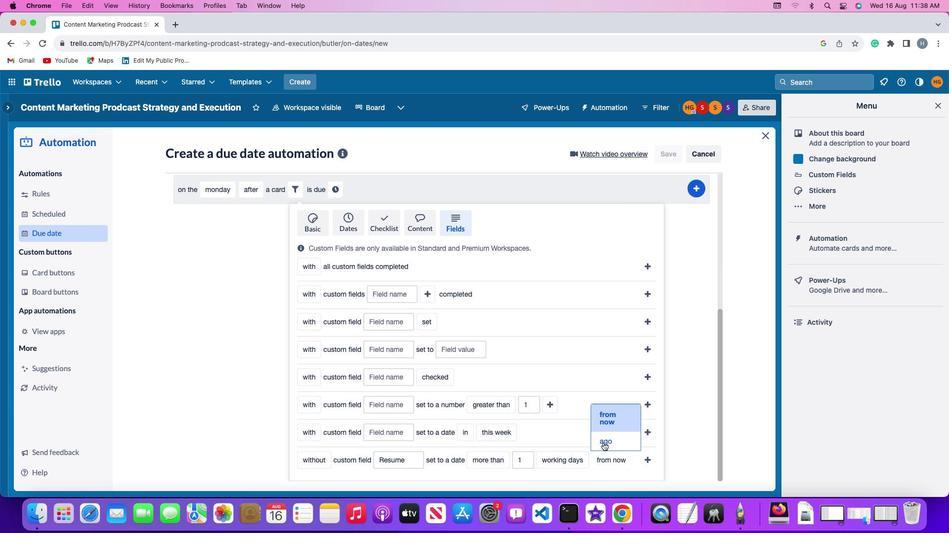 
Action: Mouse pressed left at (603, 443)
Screenshot: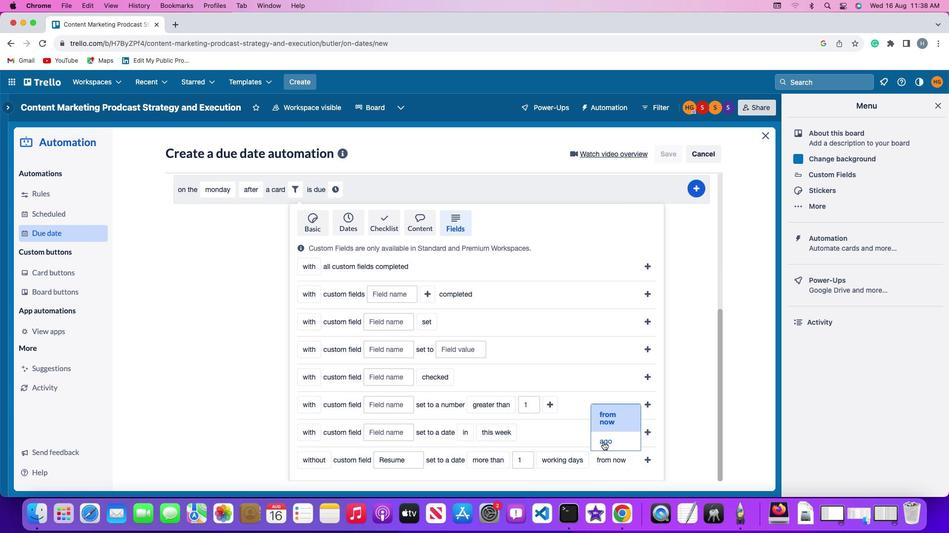 
Action: Mouse moved to (626, 461)
Screenshot: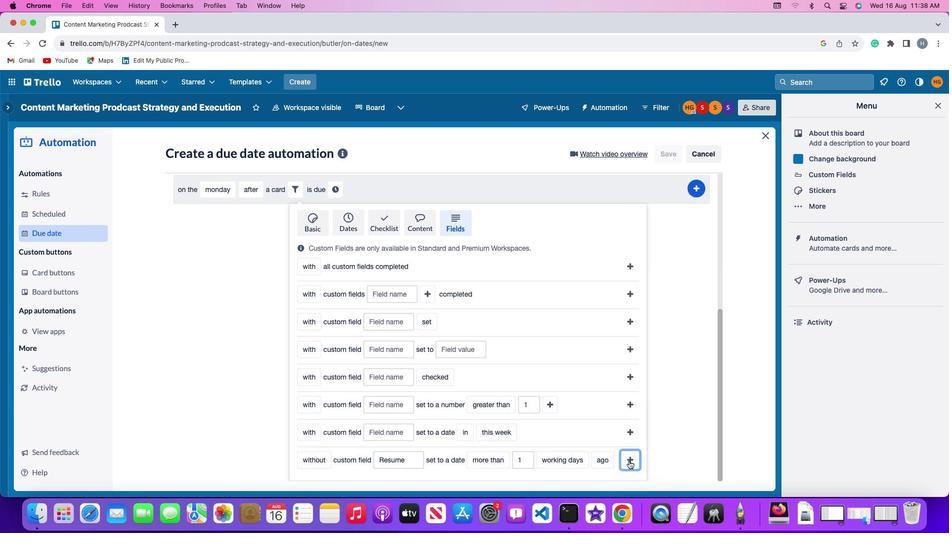 
Action: Mouse pressed left at (626, 461)
Screenshot: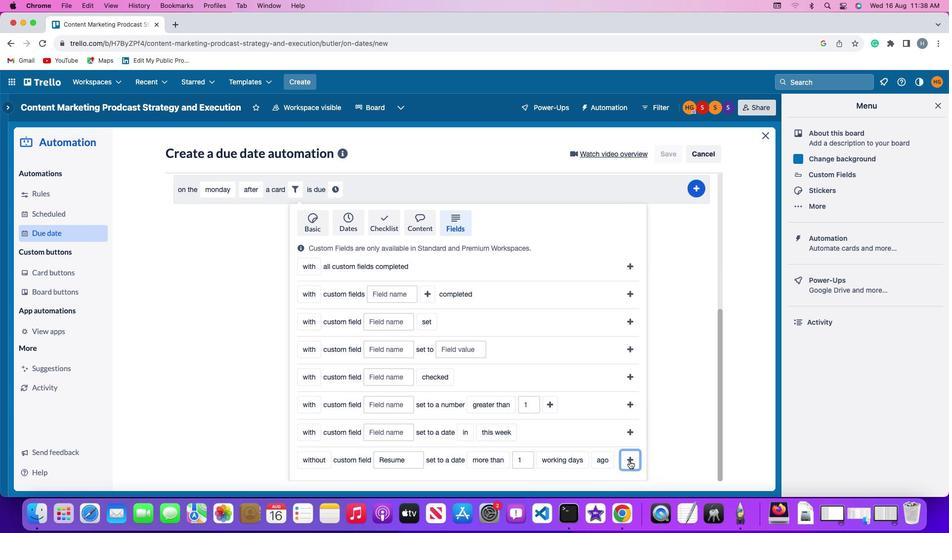 
Action: Mouse moved to (594, 435)
Screenshot: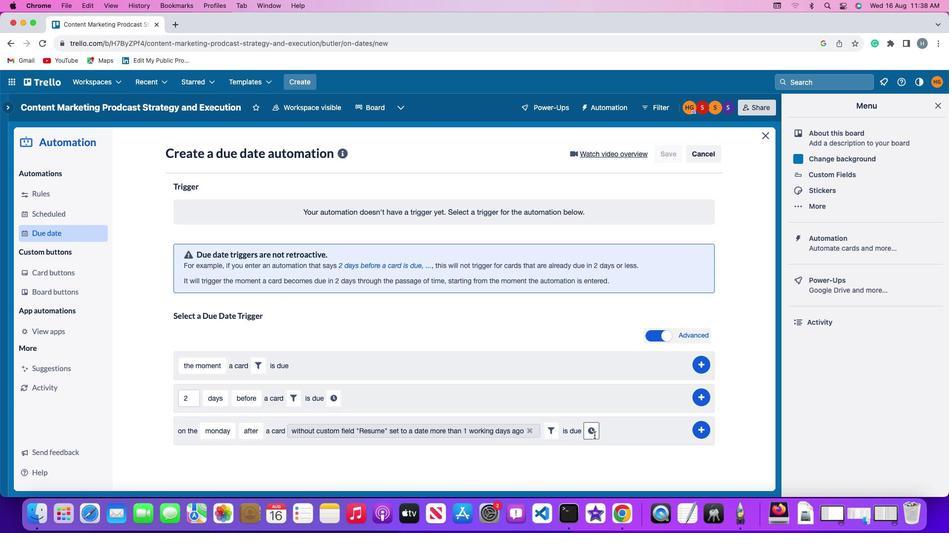 
Action: Mouse pressed left at (594, 435)
Screenshot: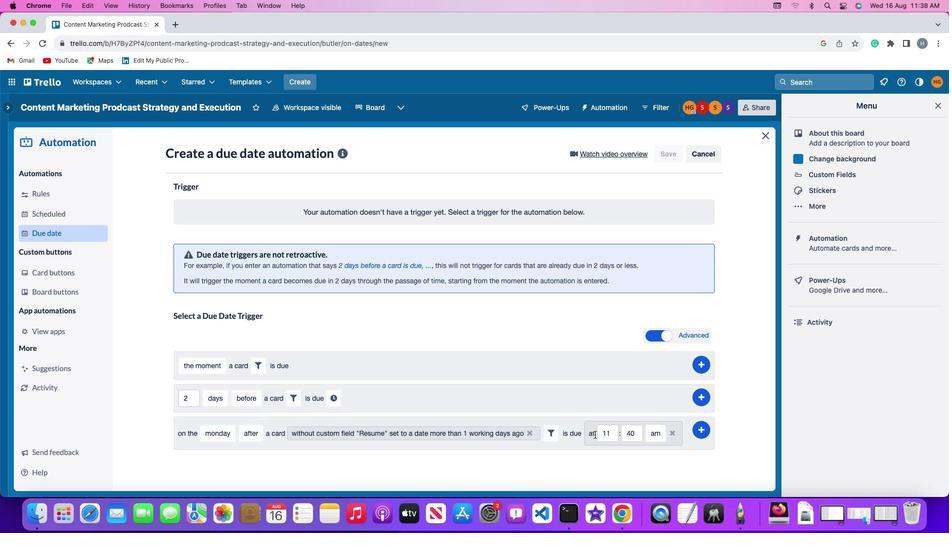 
Action: Mouse moved to (610, 436)
Screenshot: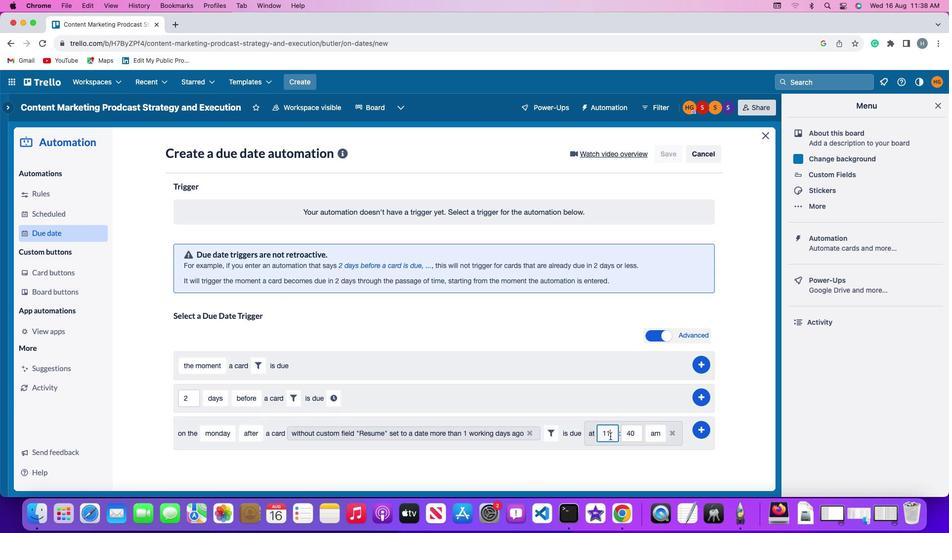 
Action: Mouse pressed left at (610, 436)
Screenshot: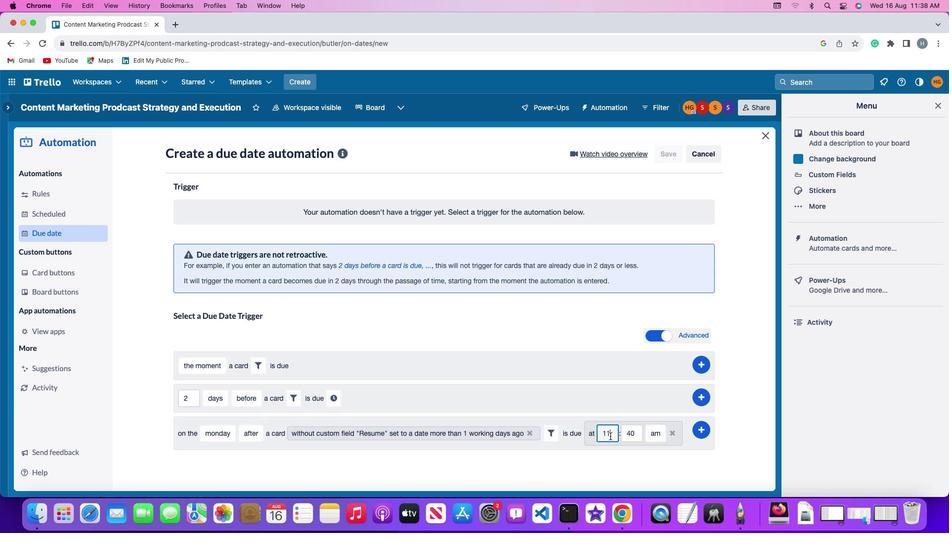 
Action: Mouse moved to (612, 435)
Screenshot: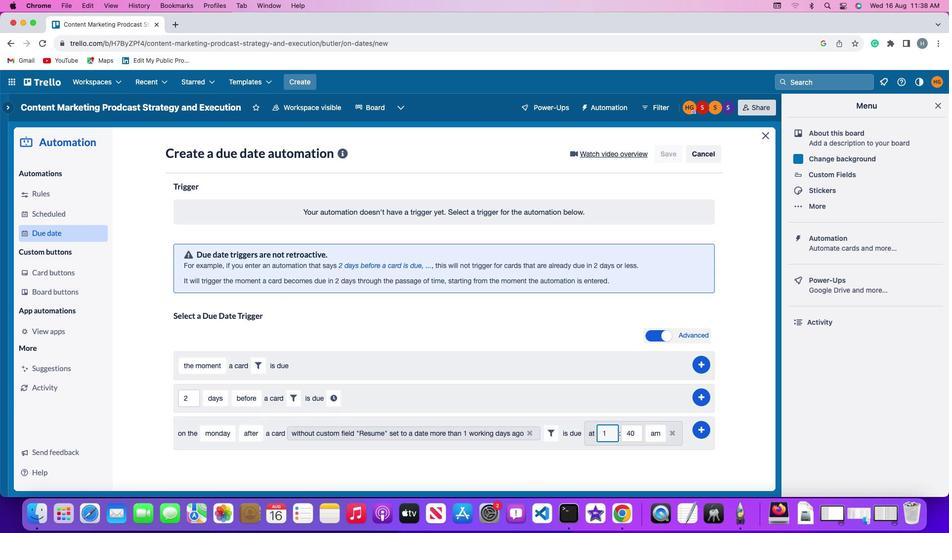 
Action: Key pressed Key.backspace
Screenshot: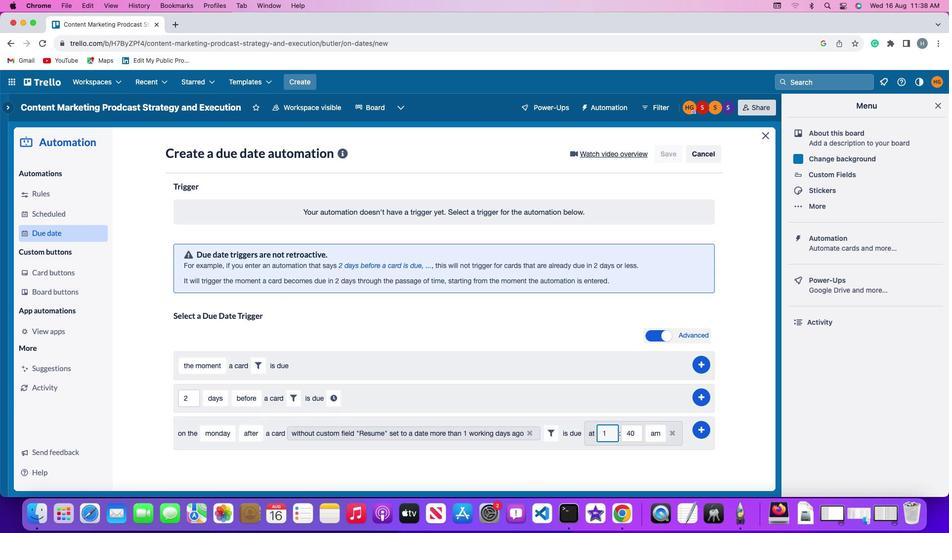 
Action: Mouse moved to (611, 435)
Screenshot: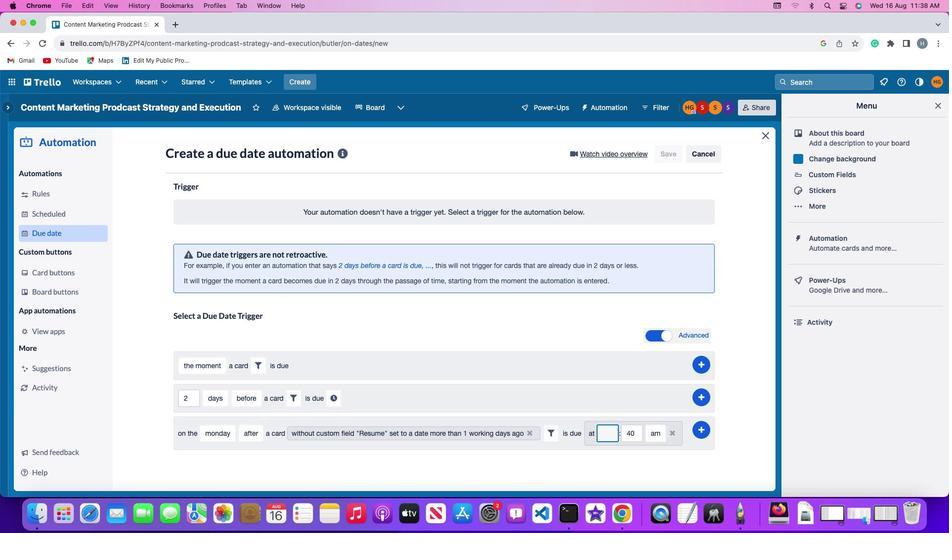 
Action: Key pressed Key.backspace
Screenshot: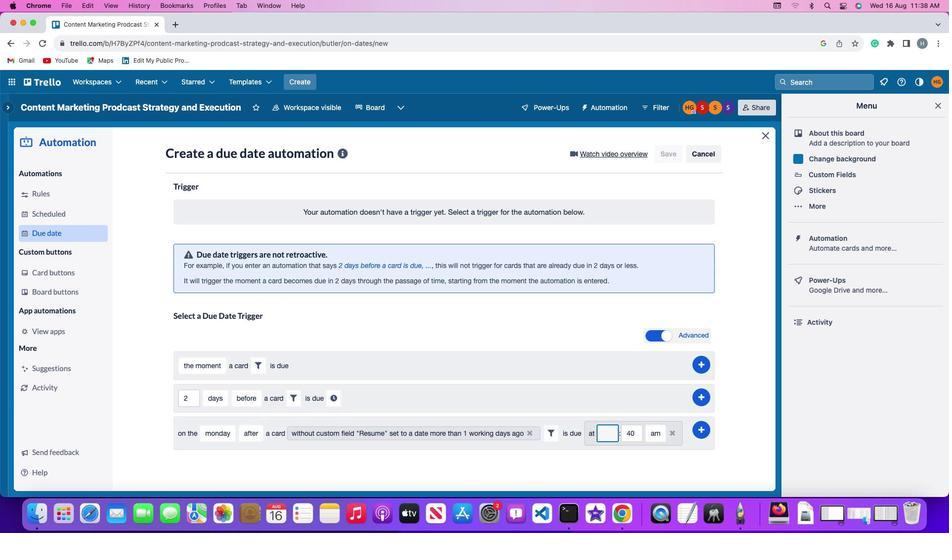 
Action: Mouse moved to (611, 434)
Screenshot: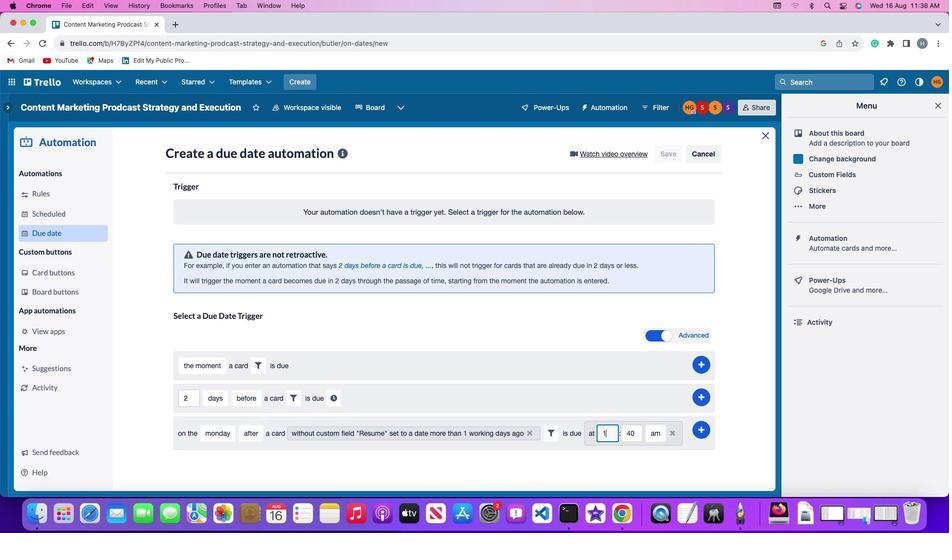 
Action: Key pressed '1''1'
Screenshot: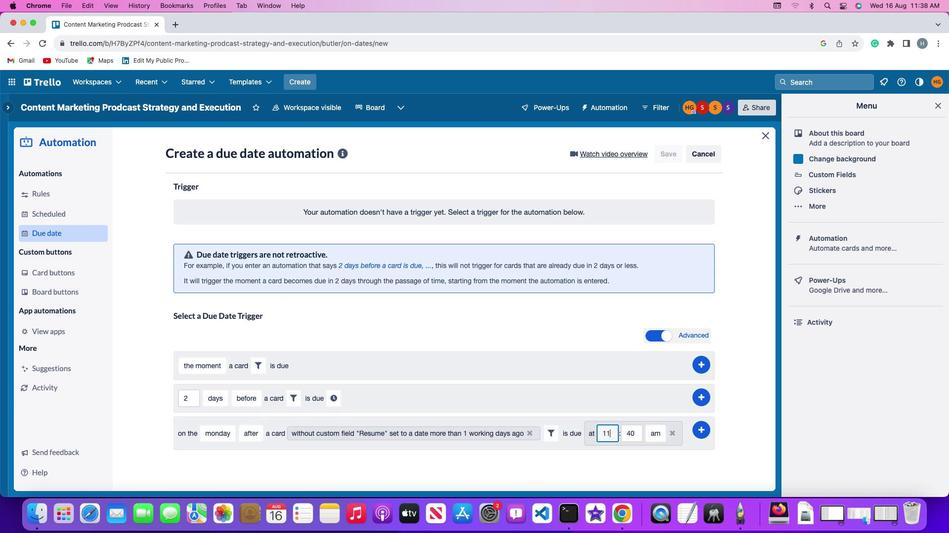 
Action: Mouse moved to (635, 433)
Screenshot: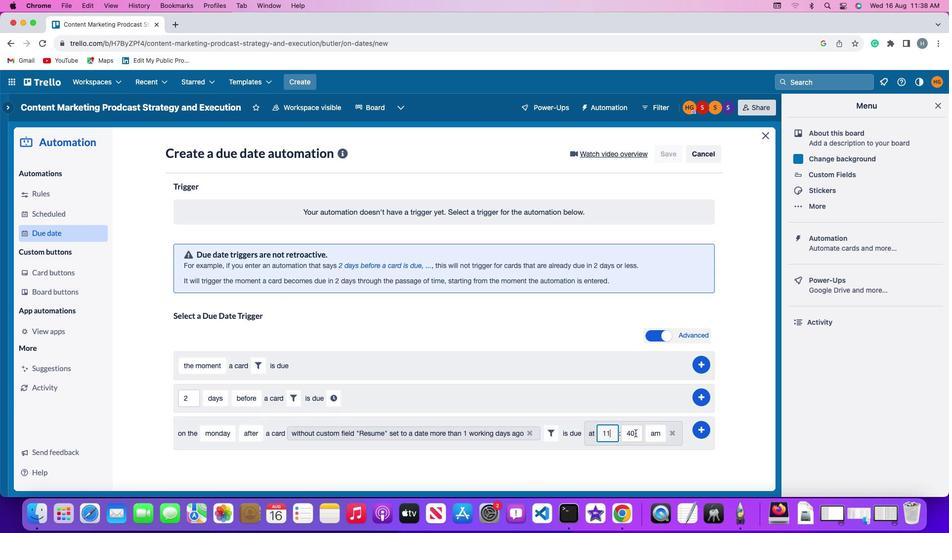 
Action: Mouse pressed left at (635, 433)
Screenshot: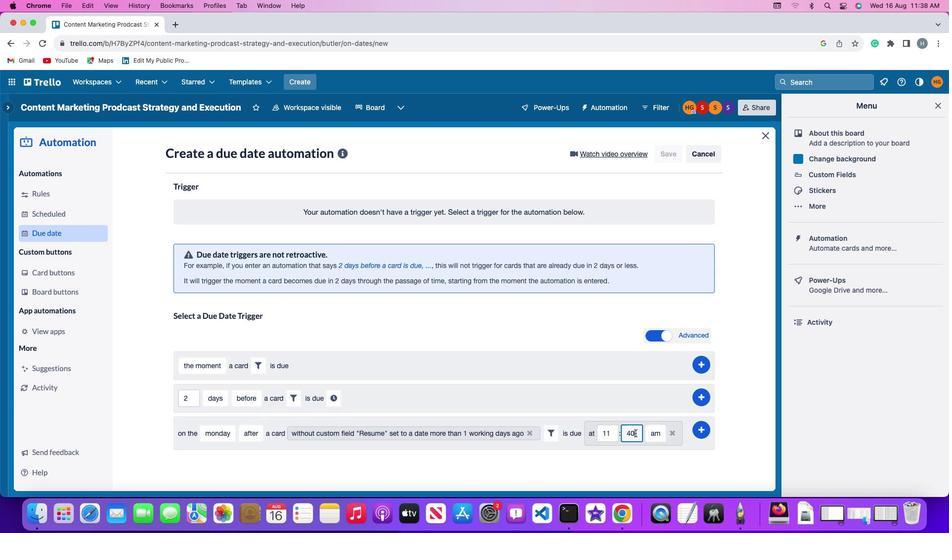 
Action: Key pressed Key.backspaceKey.backspace'0''0'
Screenshot: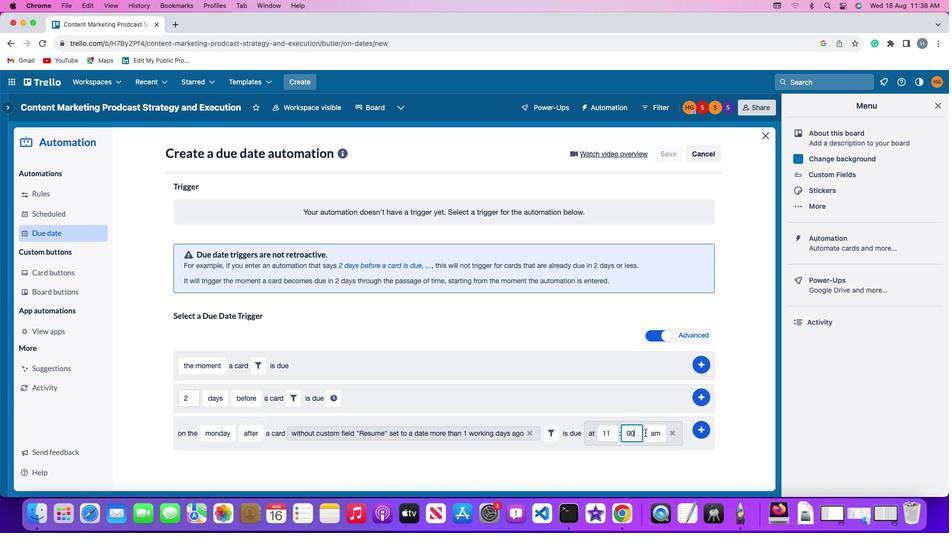 
Action: Mouse moved to (652, 432)
Screenshot: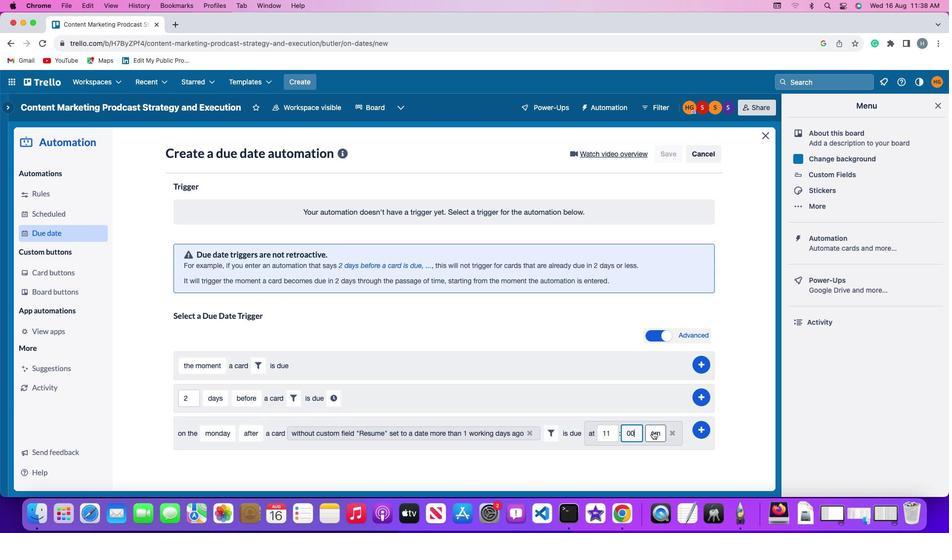
Action: Mouse pressed left at (652, 432)
Screenshot: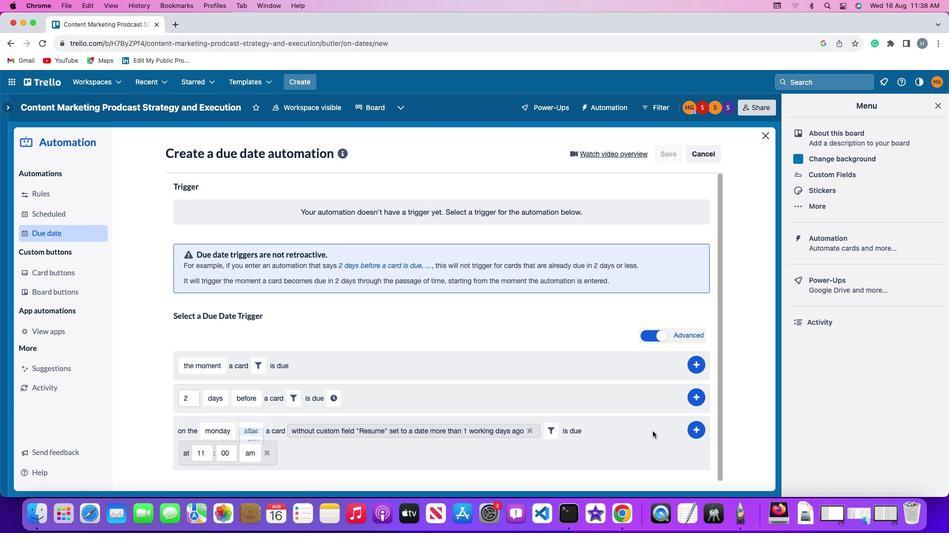 
Action: Mouse moved to (254, 453)
Screenshot: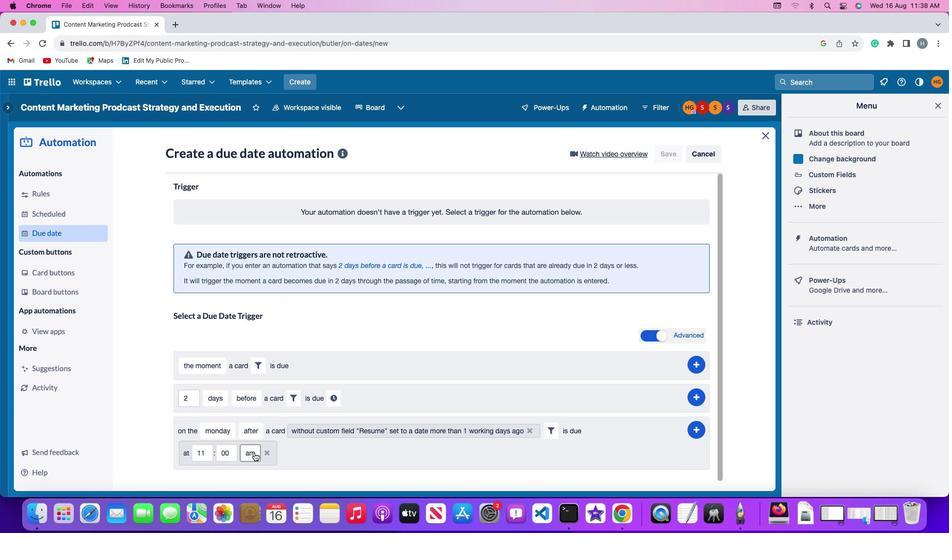 
Action: Mouse pressed left at (254, 453)
Screenshot: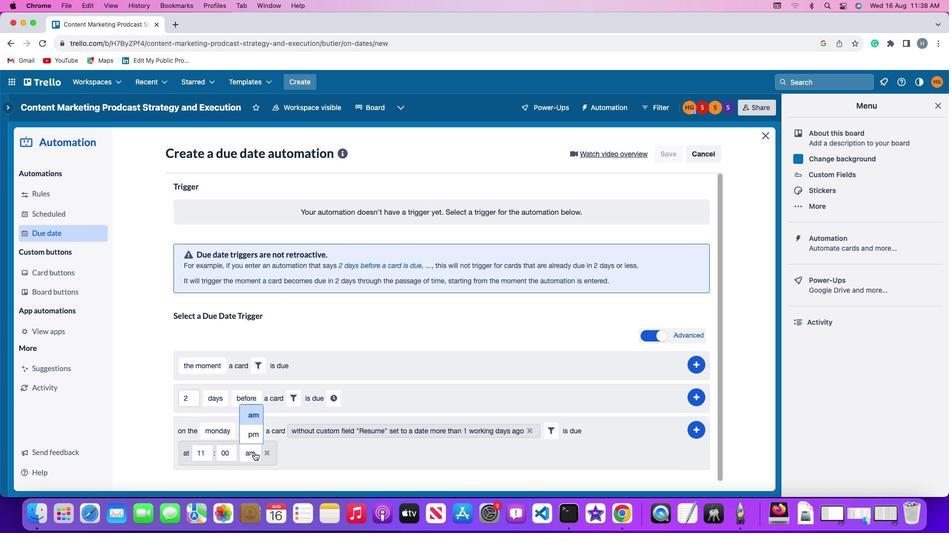 
Action: Mouse moved to (251, 412)
Screenshot: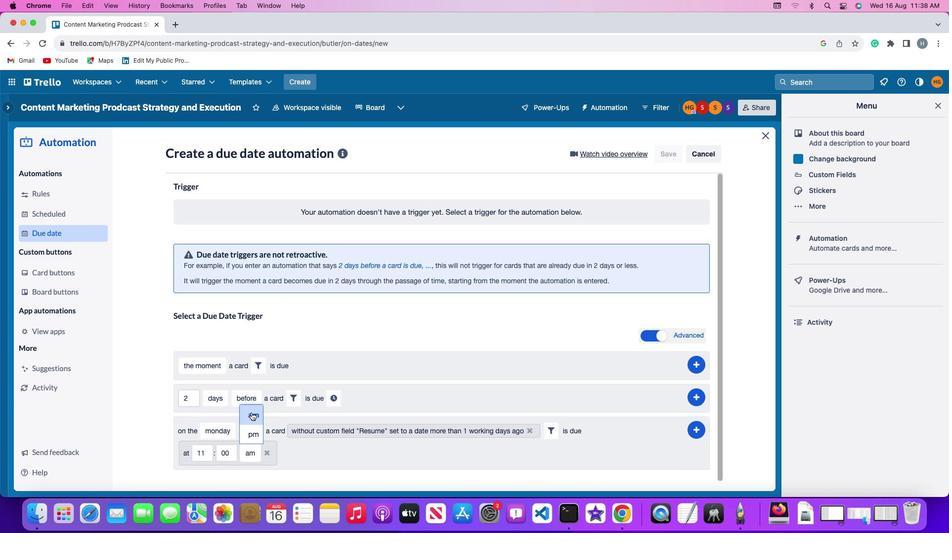 
Action: Mouse pressed left at (251, 412)
Screenshot: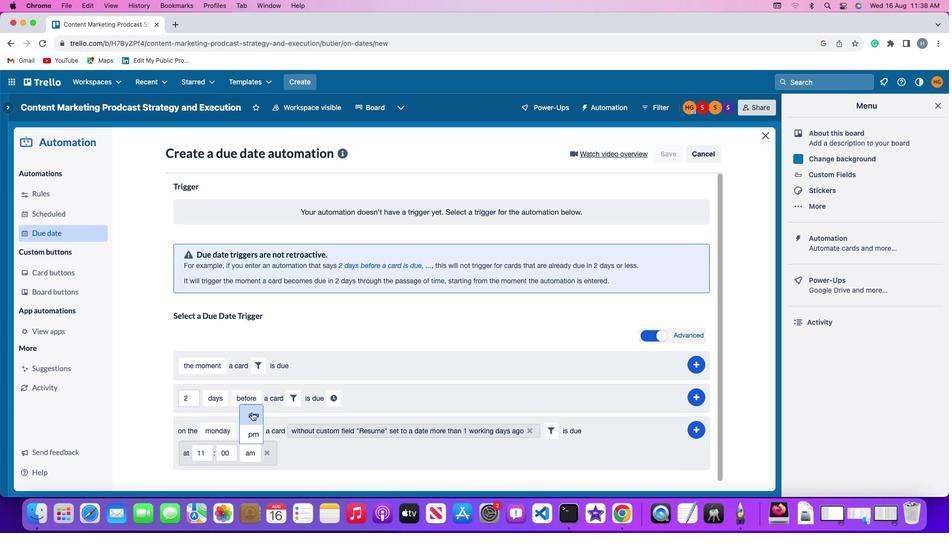 
Action: Mouse moved to (699, 425)
Screenshot: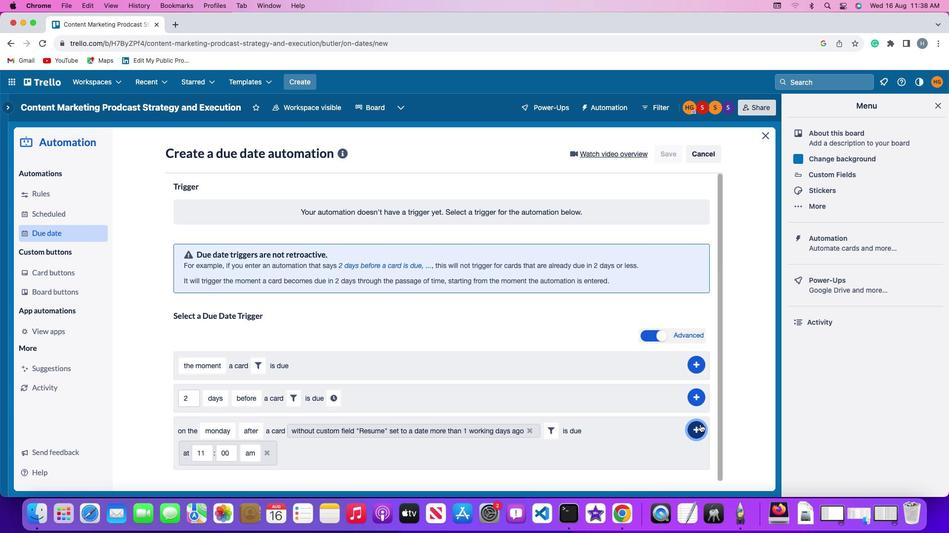 
Action: Mouse pressed left at (699, 425)
Screenshot: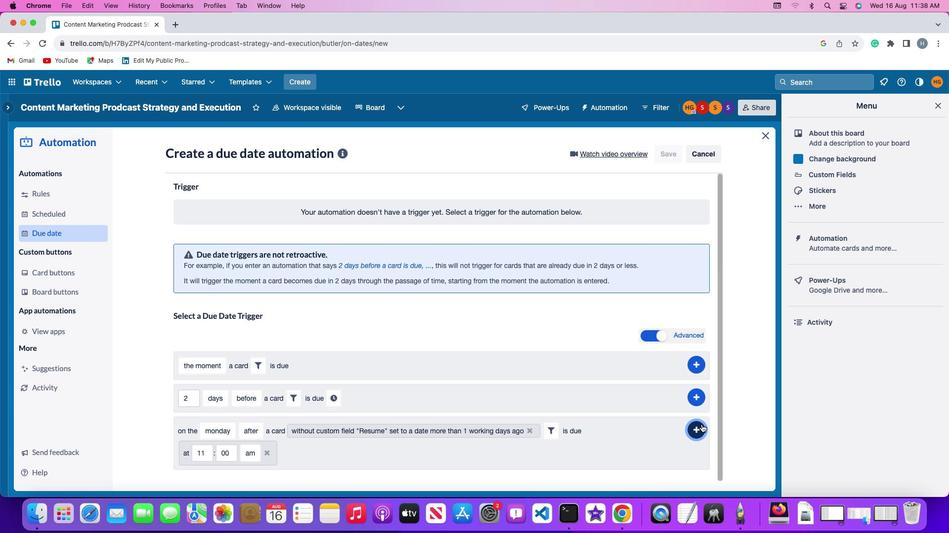 
Action: Mouse moved to (743, 369)
Screenshot: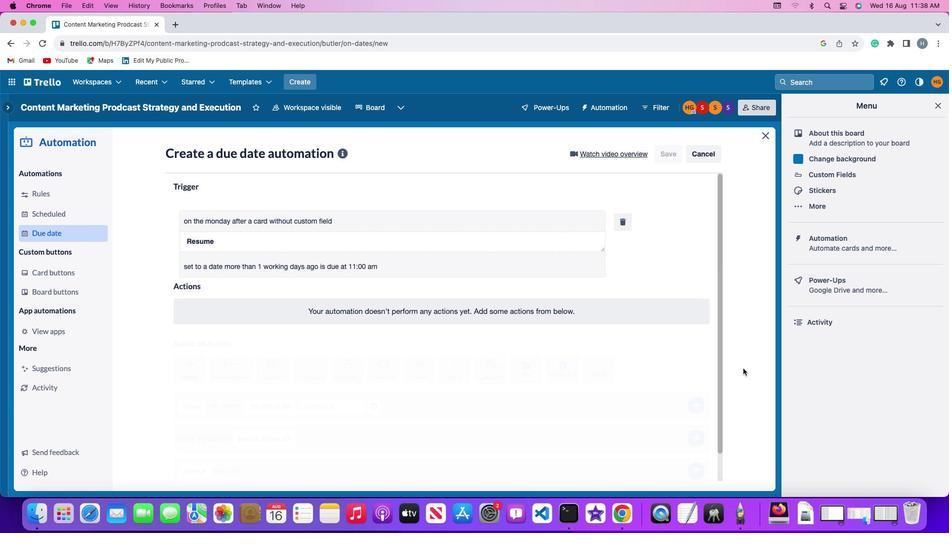
